 Task: Search one way flight ticket for 2 adults, 4 children and 1 infant on lap in business from Spokane: Spokane International Airport (geiger Field) to Springfield: Abraham Lincoln Capital Airport on 5-2-2023. Number of bags: 8 checked bags. Price is upto 88000. Outbound departure time preference is 19:45.
Action: Mouse moved to (371, 334)
Screenshot: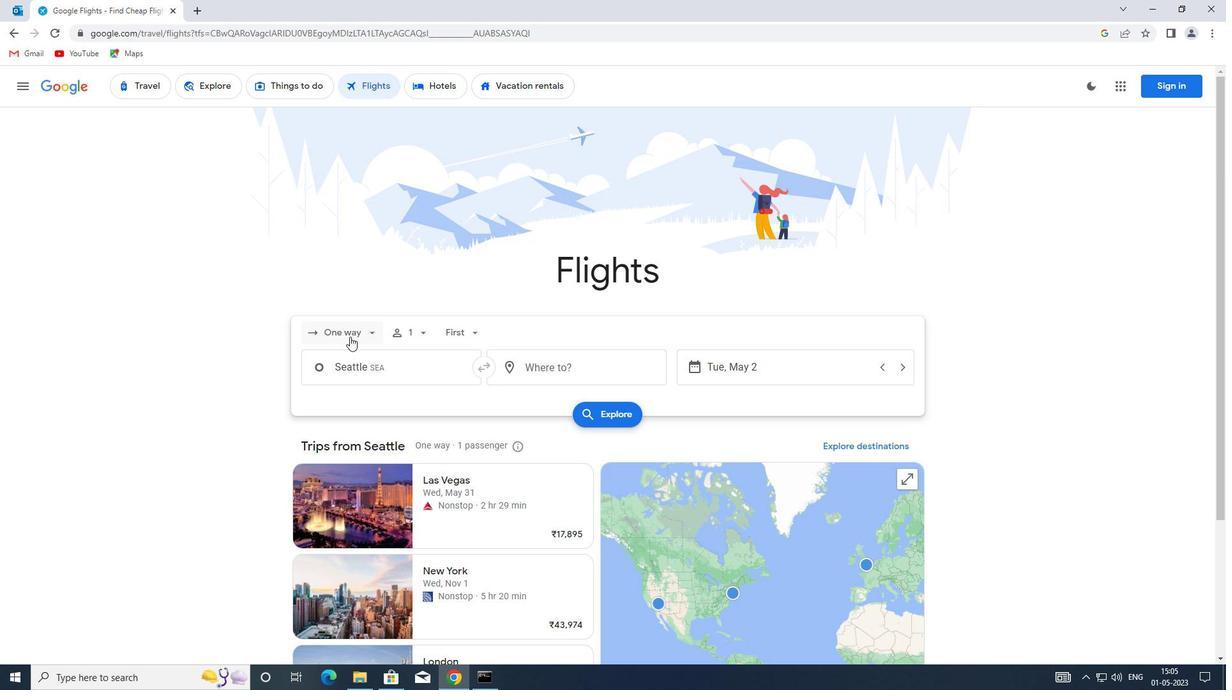 
Action: Mouse pressed left at (371, 334)
Screenshot: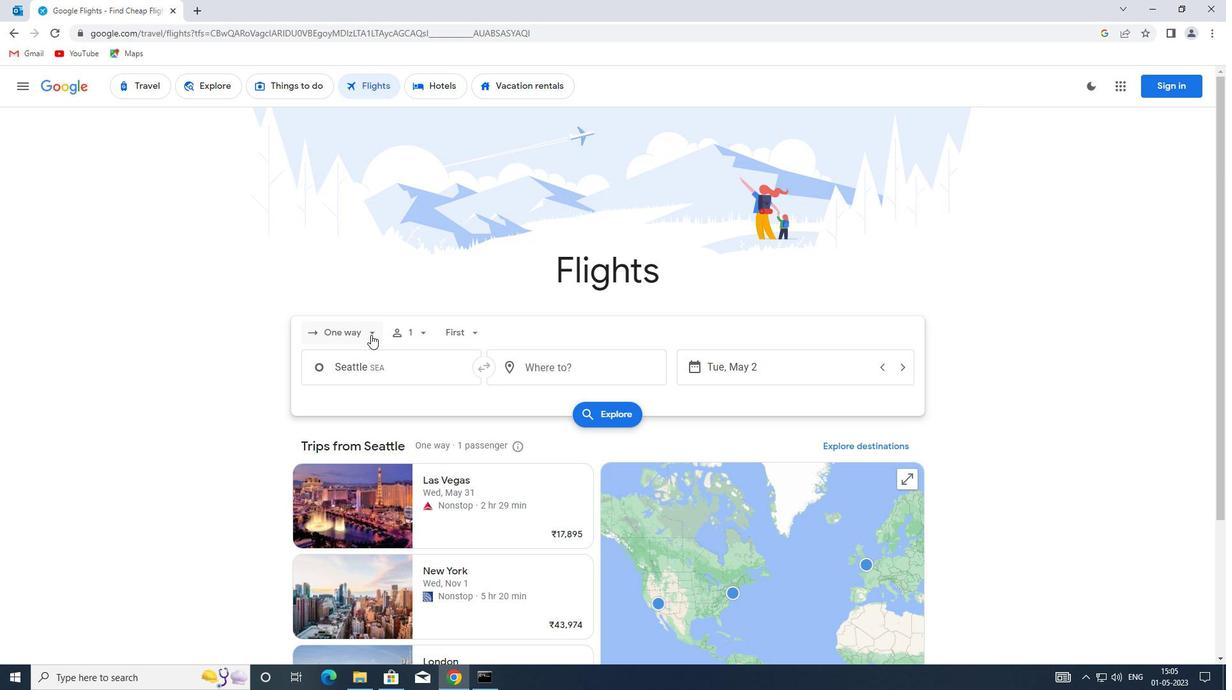
Action: Mouse moved to (386, 391)
Screenshot: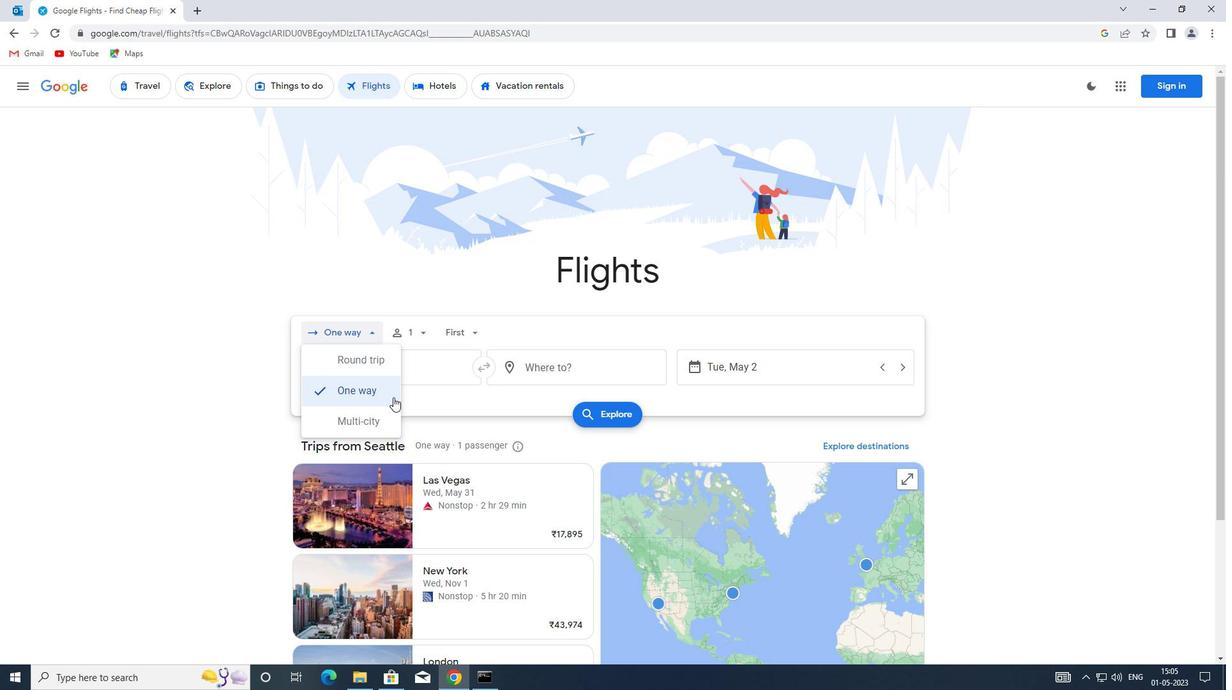 
Action: Mouse pressed left at (386, 391)
Screenshot: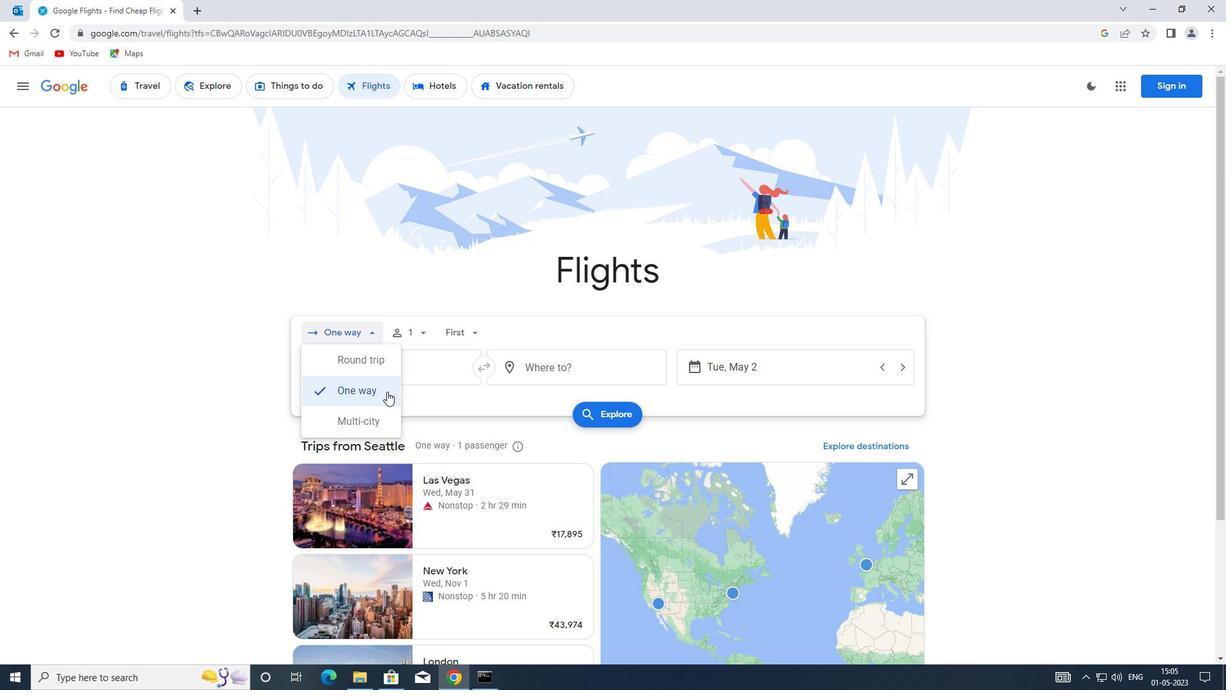 
Action: Mouse moved to (422, 330)
Screenshot: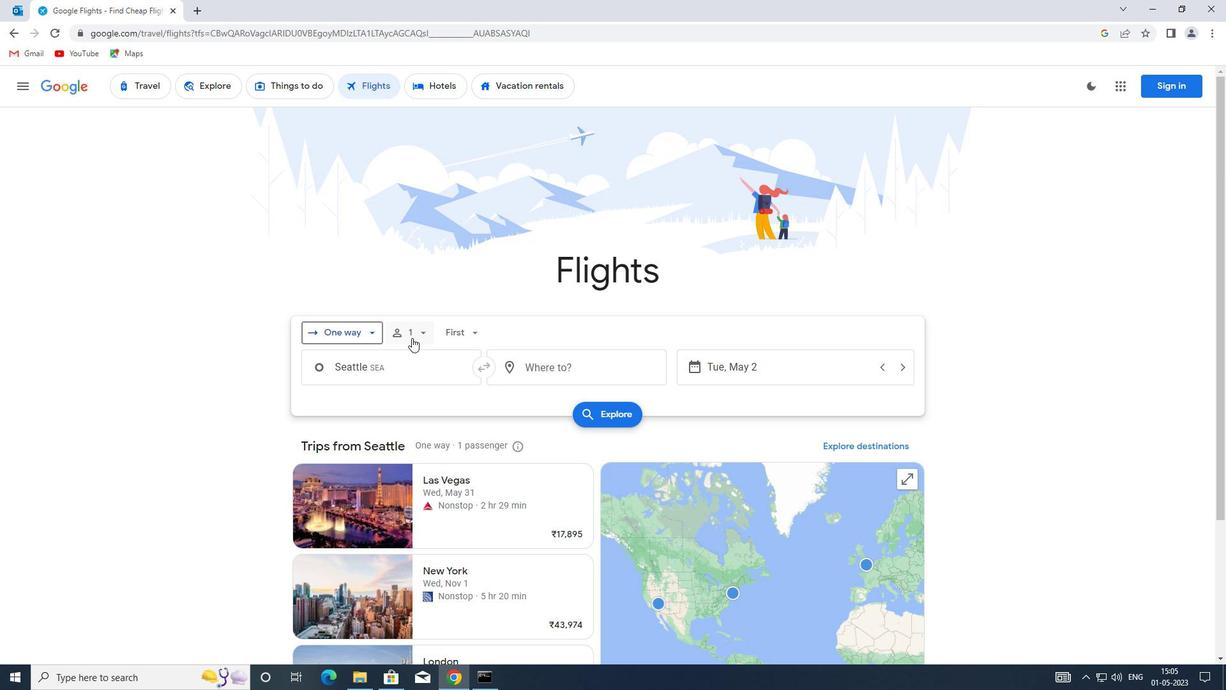 
Action: Mouse pressed left at (422, 330)
Screenshot: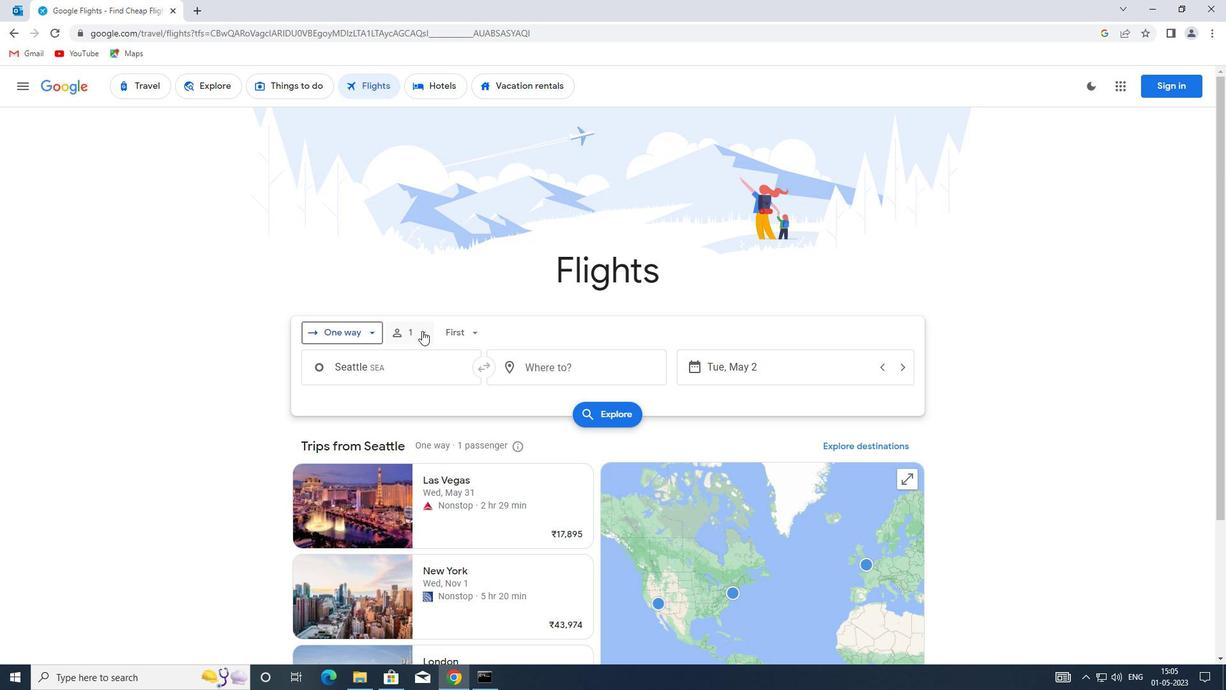 
Action: Mouse moved to (521, 366)
Screenshot: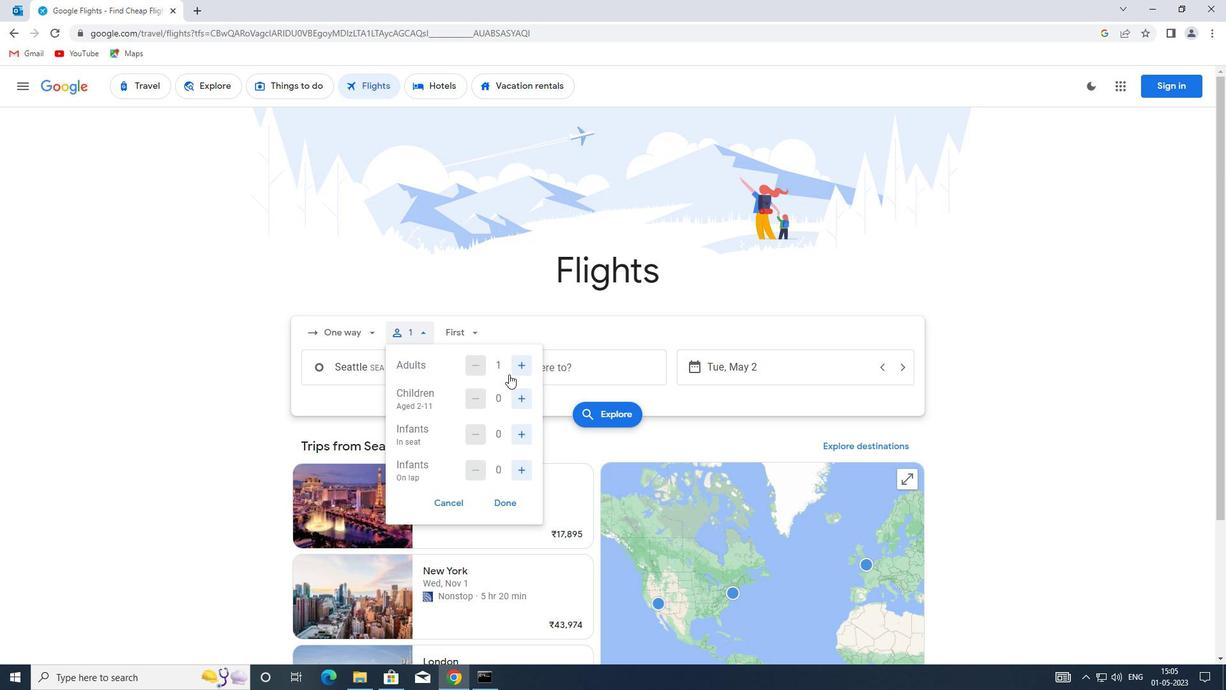 
Action: Mouse pressed left at (521, 366)
Screenshot: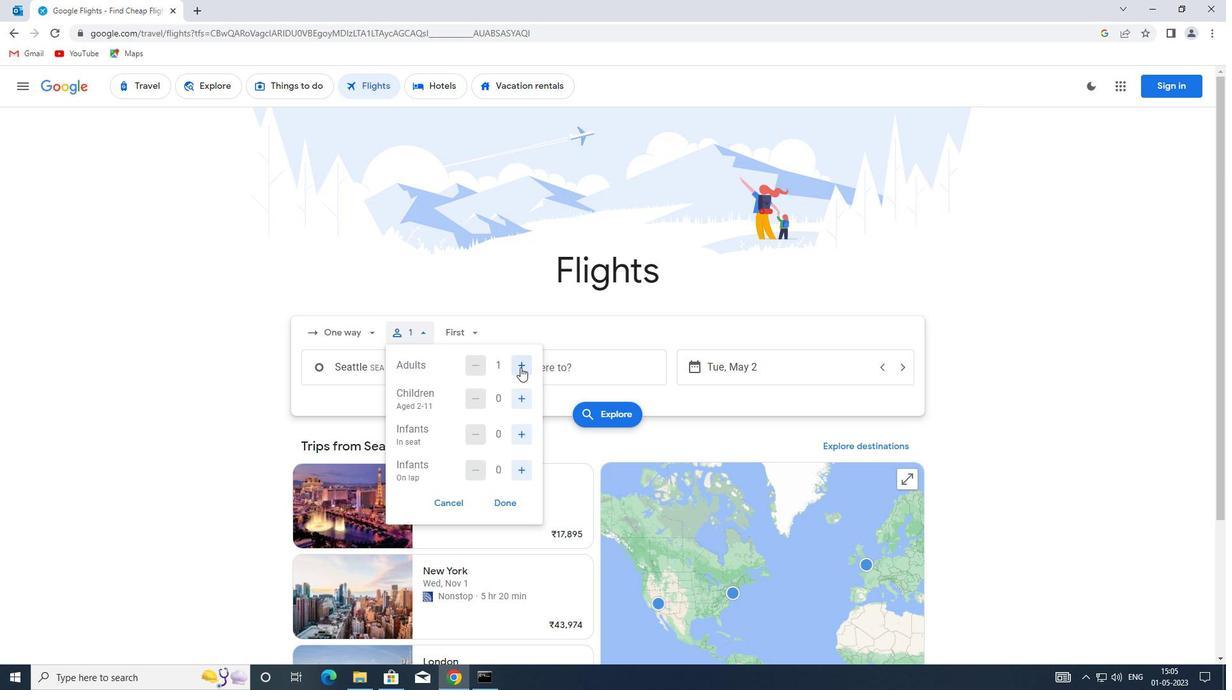 
Action: Mouse pressed left at (521, 366)
Screenshot: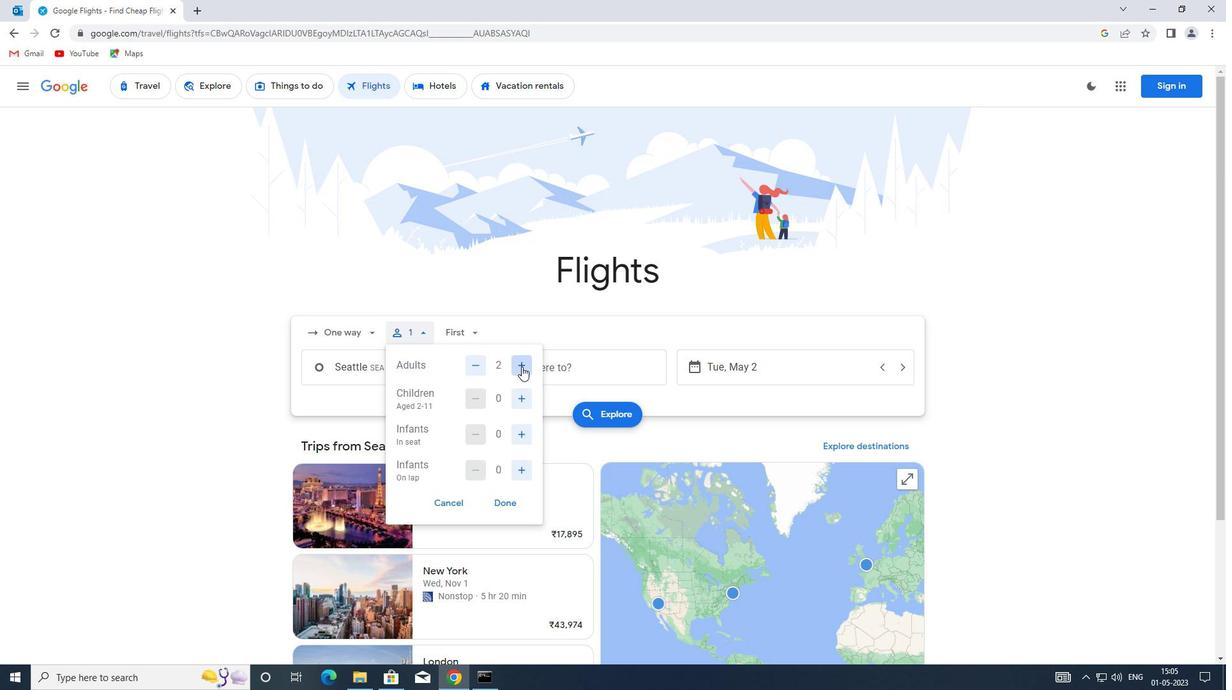 
Action: Mouse moved to (472, 362)
Screenshot: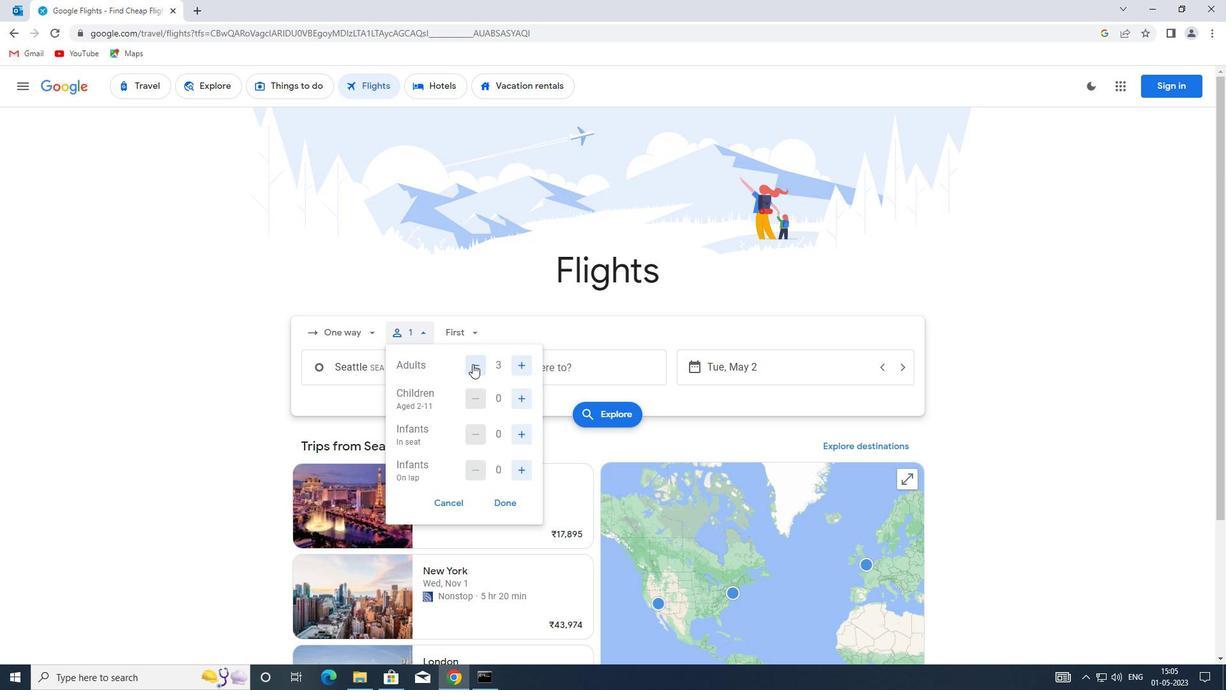 
Action: Mouse pressed left at (472, 362)
Screenshot: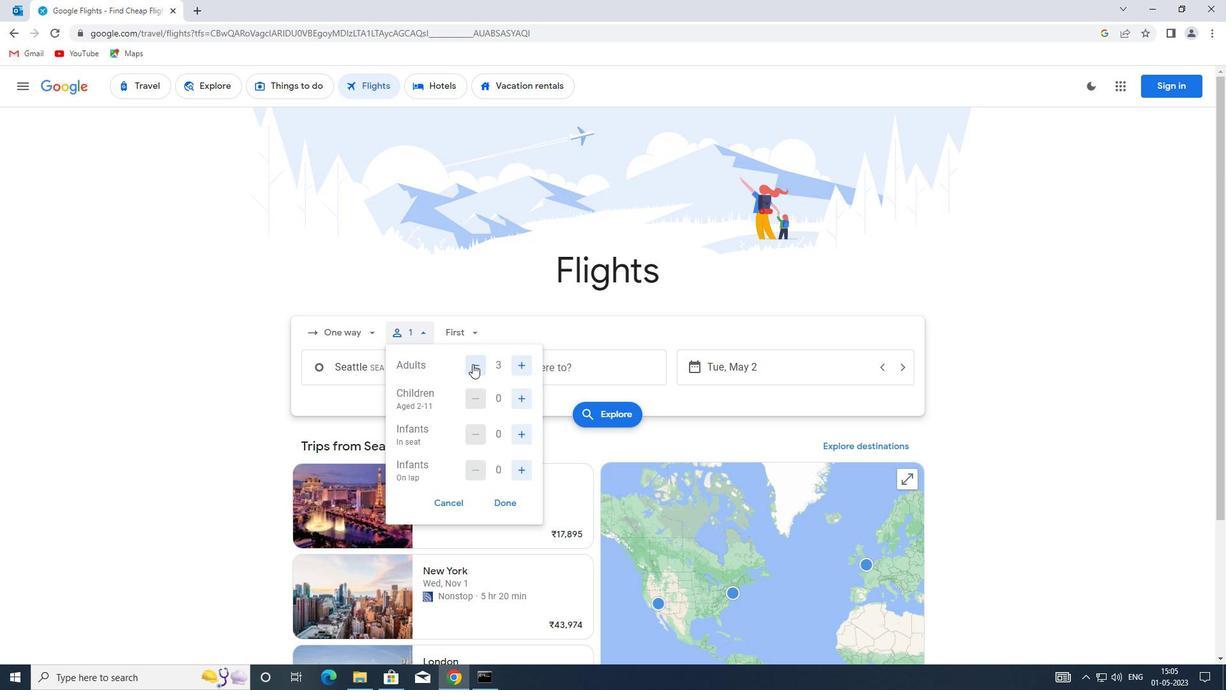 
Action: Mouse moved to (527, 398)
Screenshot: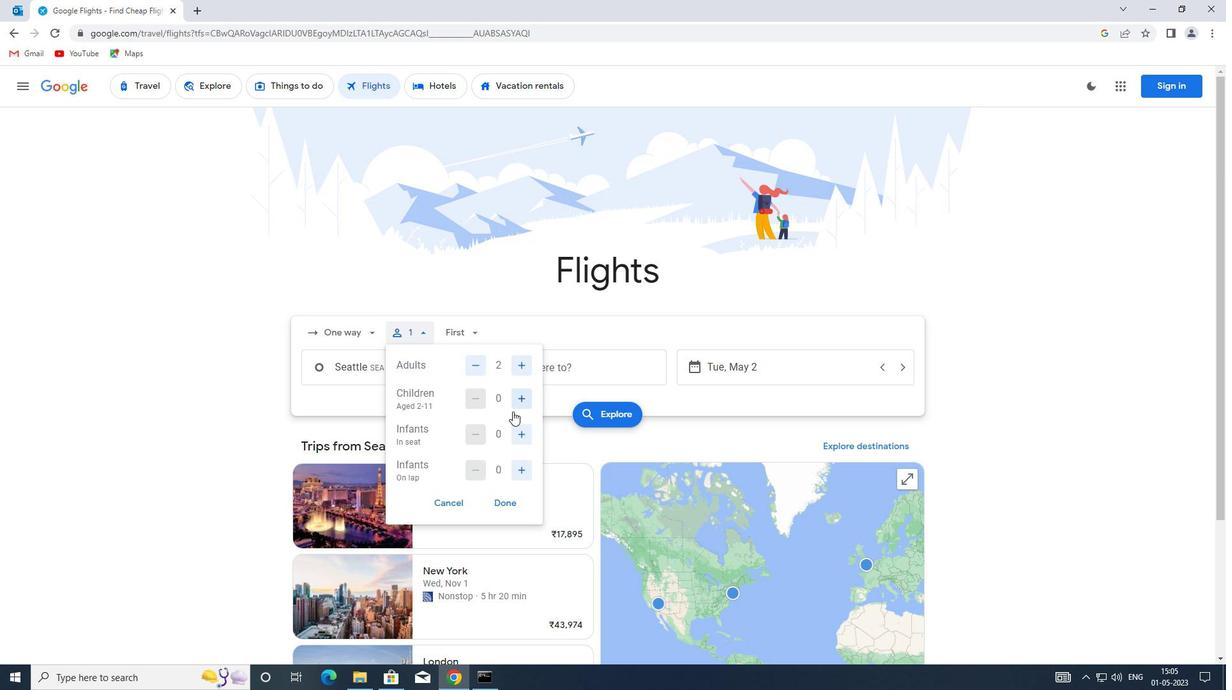 
Action: Mouse pressed left at (527, 398)
Screenshot: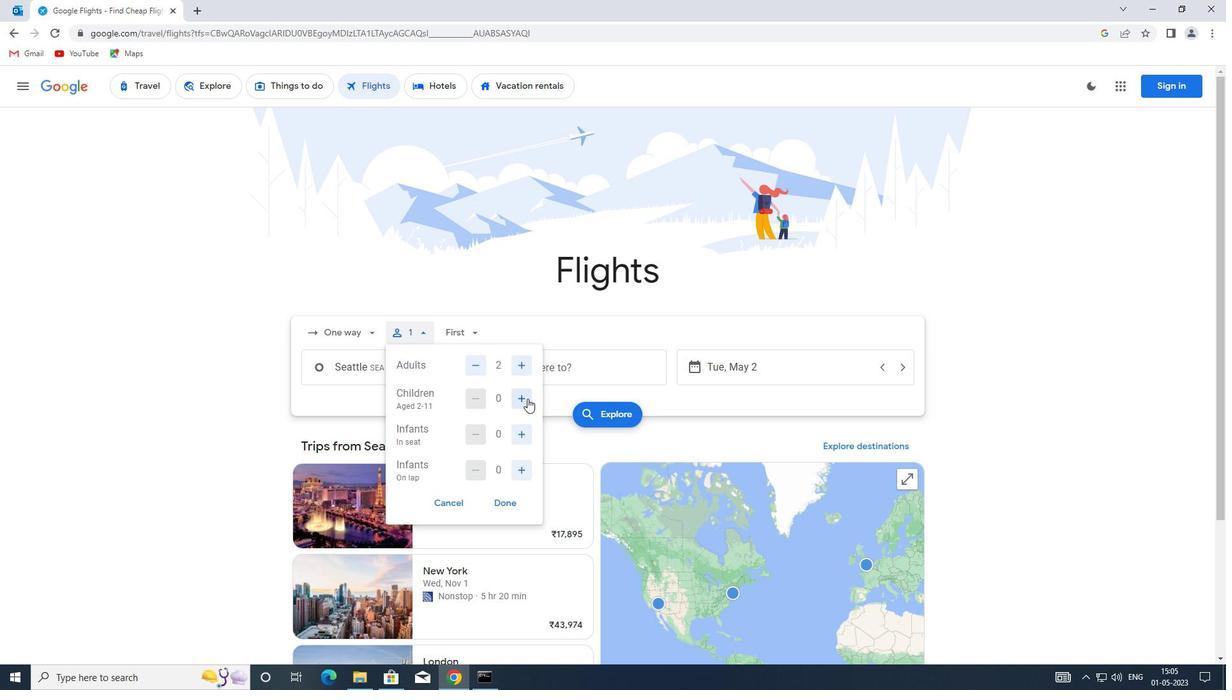 
Action: Mouse pressed left at (527, 398)
Screenshot: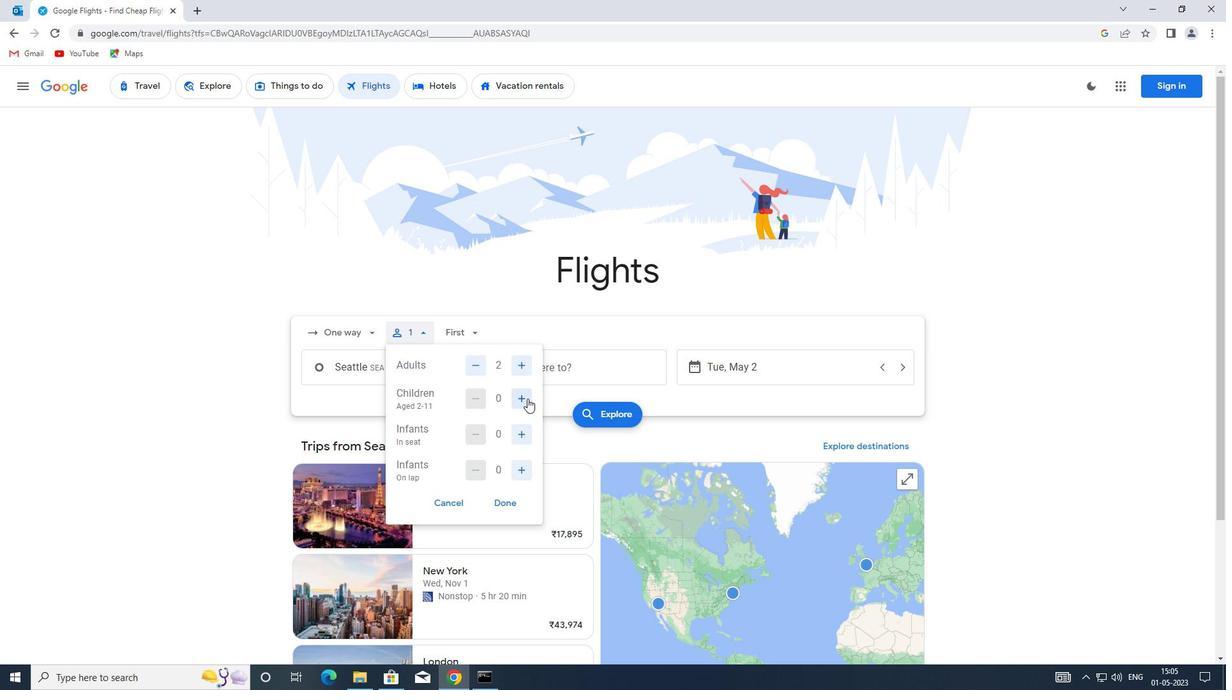 
Action: Mouse pressed left at (527, 398)
Screenshot: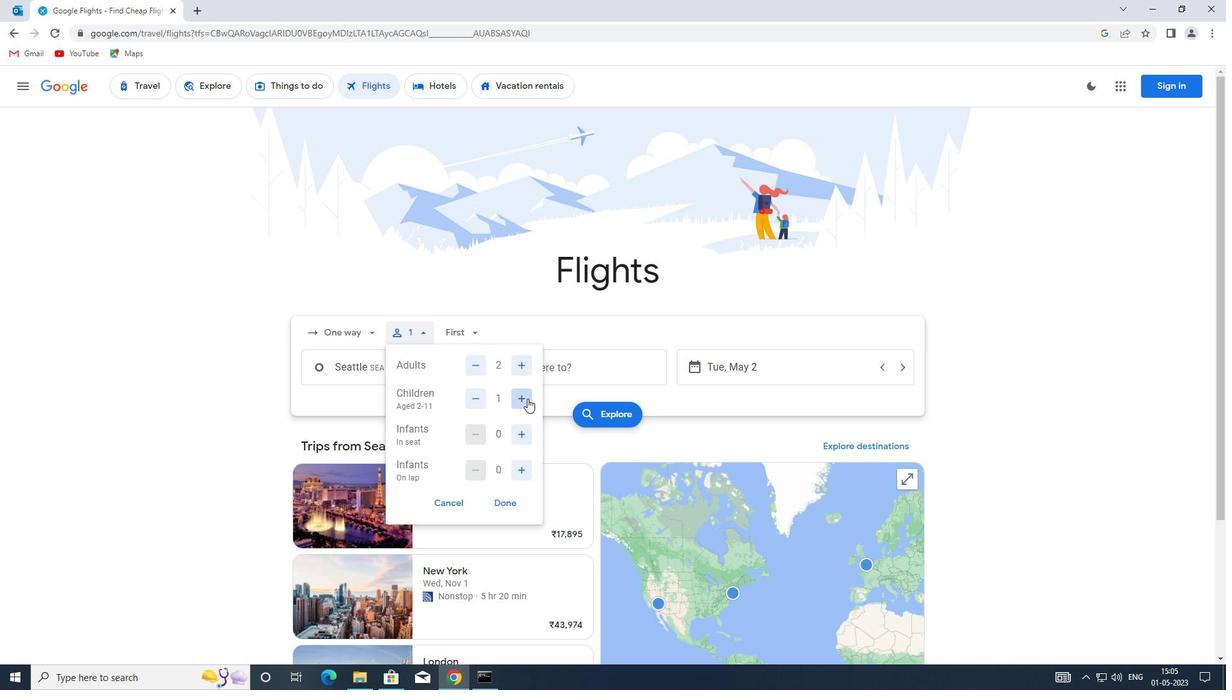 
Action: Mouse pressed left at (527, 398)
Screenshot: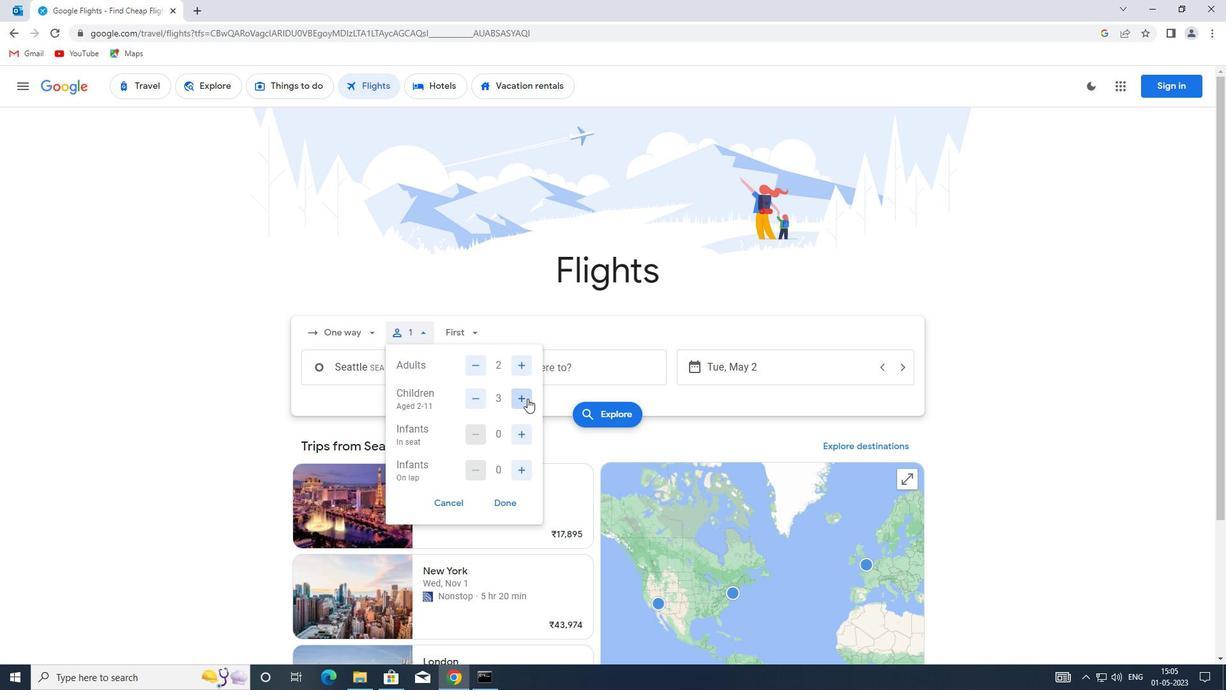 
Action: Mouse moved to (519, 468)
Screenshot: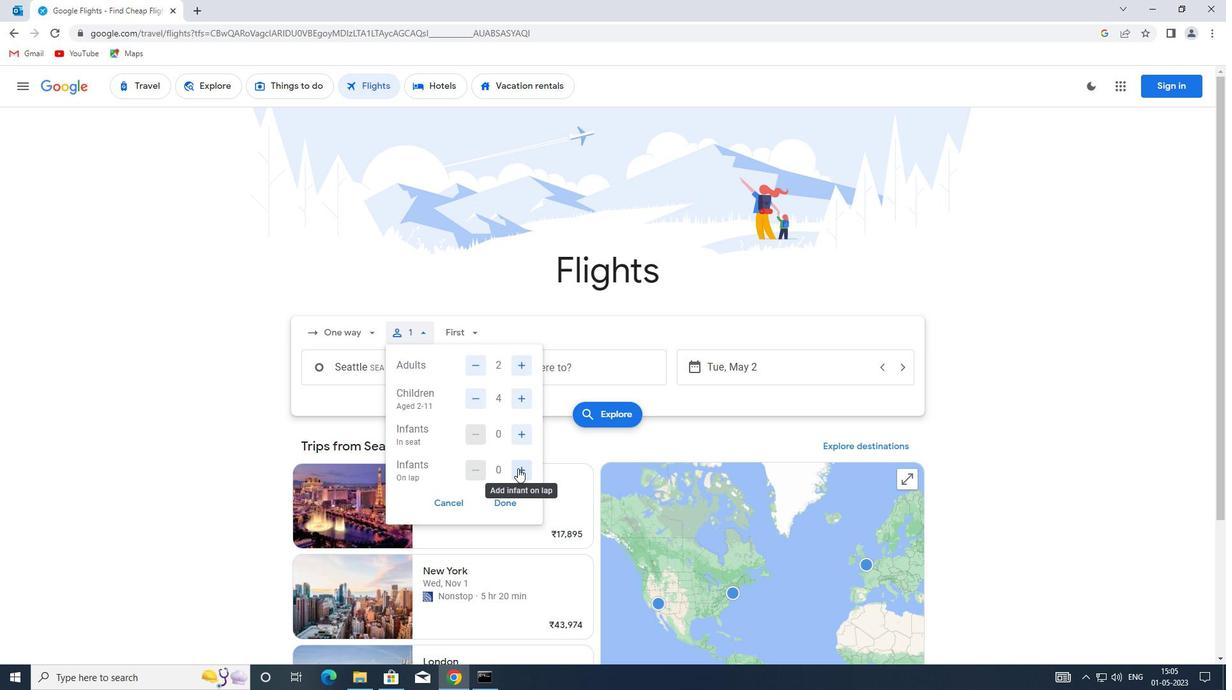 
Action: Mouse pressed left at (519, 468)
Screenshot: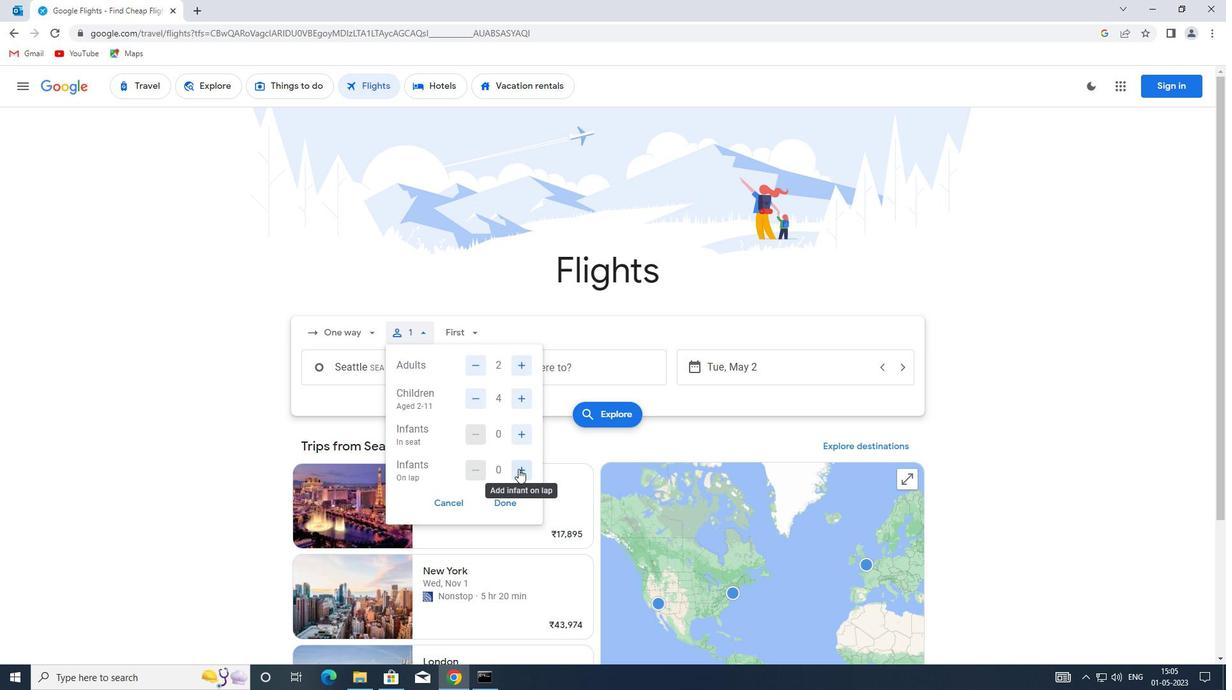 
Action: Mouse moved to (507, 506)
Screenshot: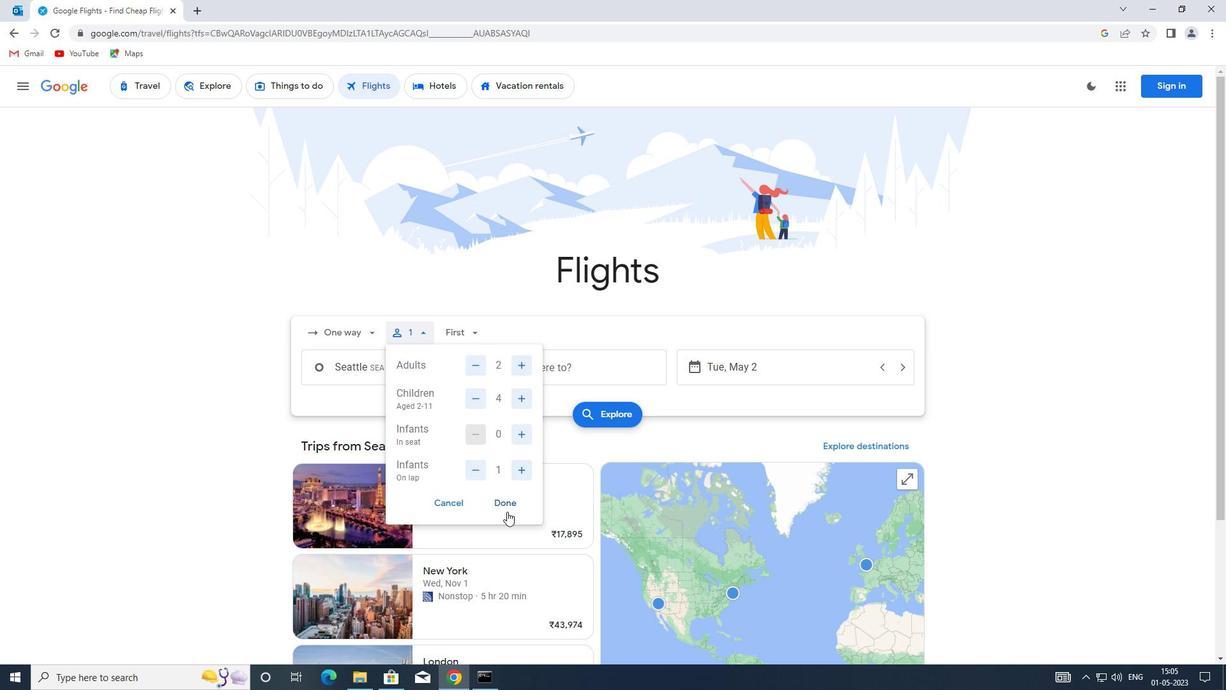 
Action: Mouse pressed left at (507, 506)
Screenshot: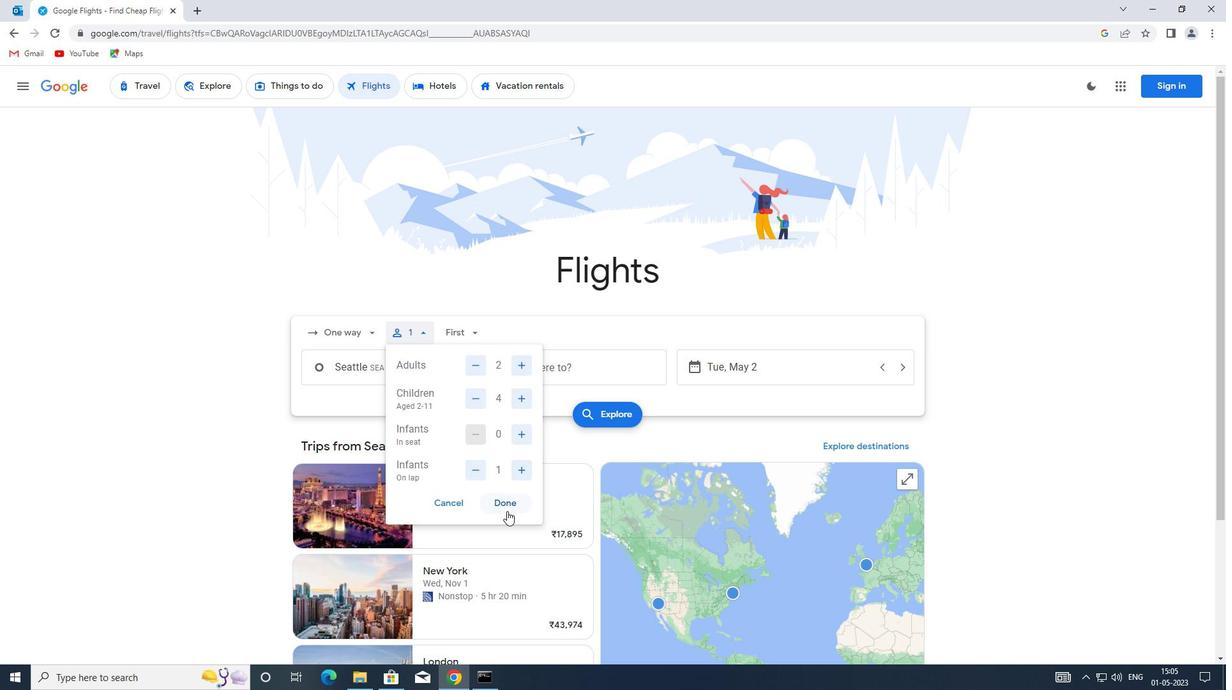 
Action: Mouse moved to (463, 341)
Screenshot: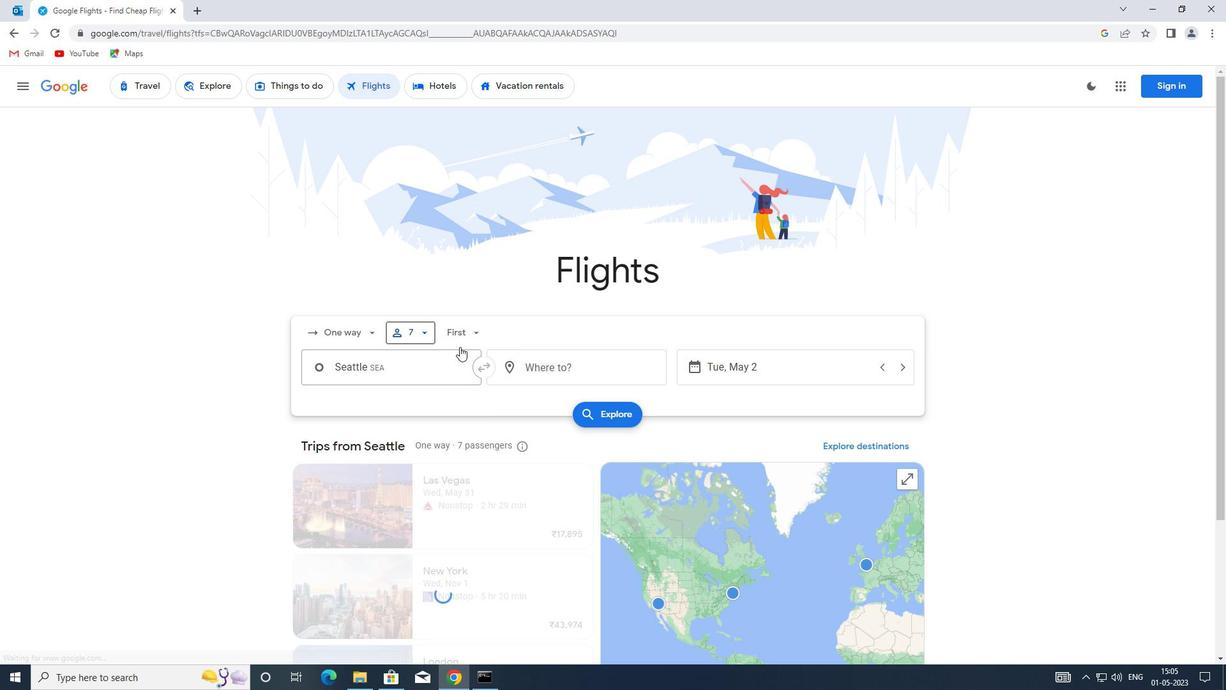 
Action: Mouse pressed left at (463, 341)
Screenshot: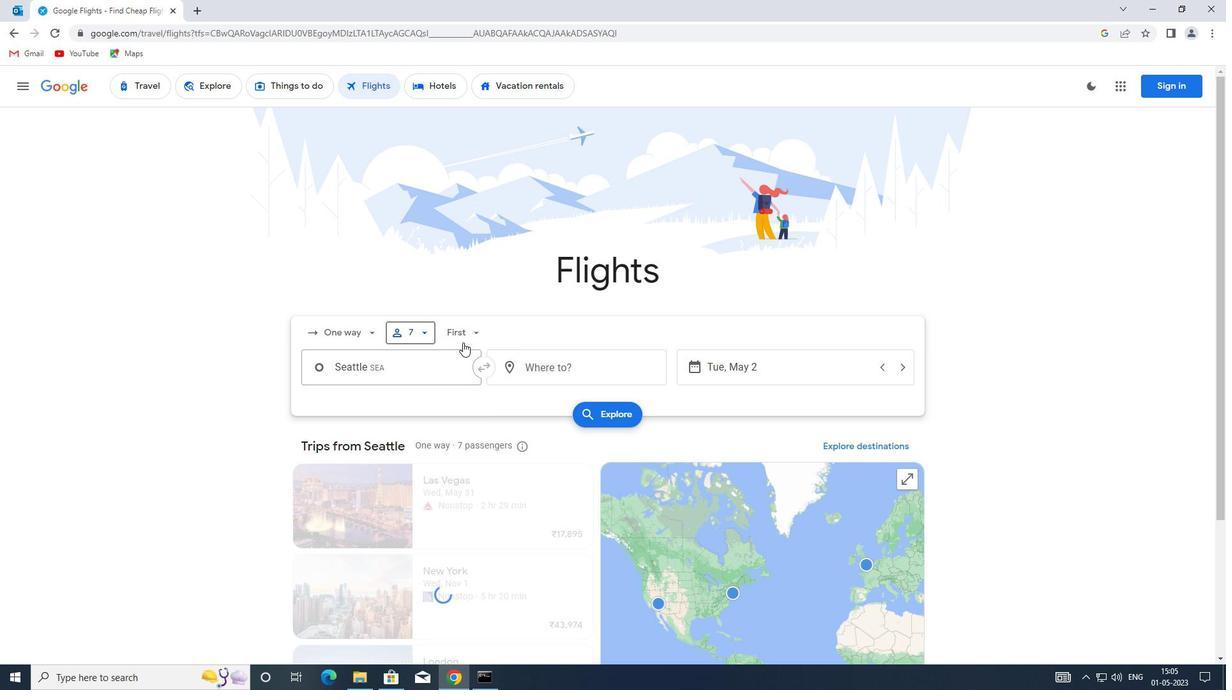 
Action: Mouse moved to (495, 419)
Screenshot: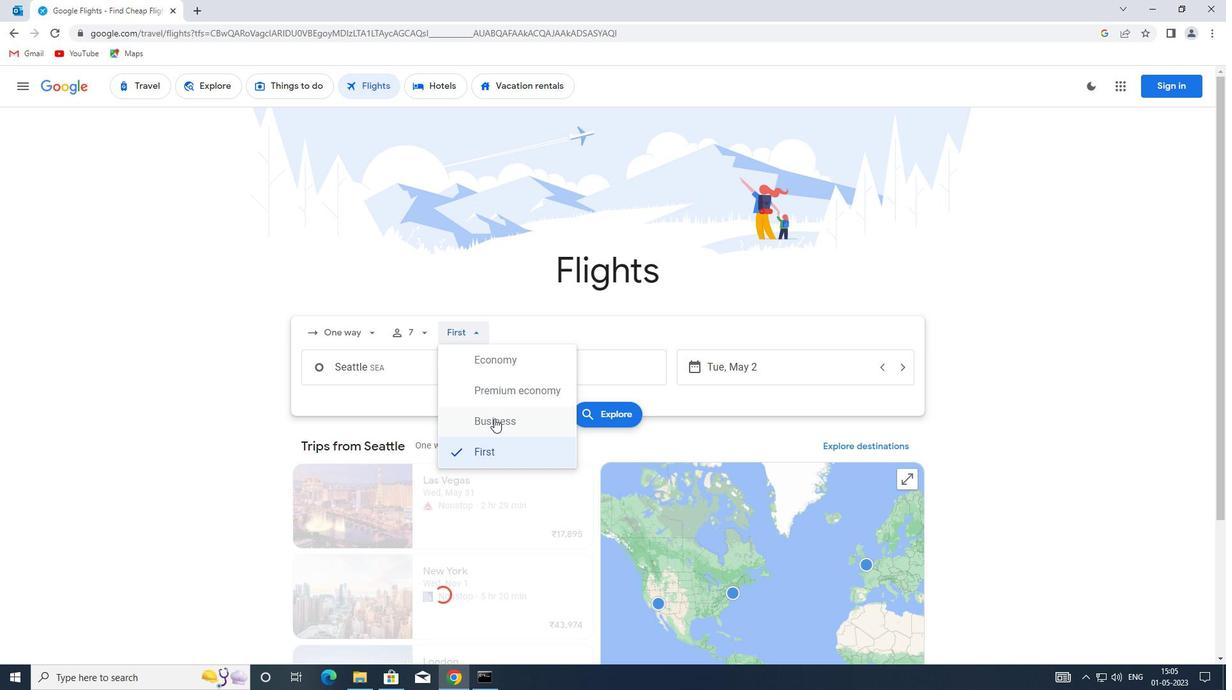 
Action: Mouse pressed left at (495, 419)
Screenshot: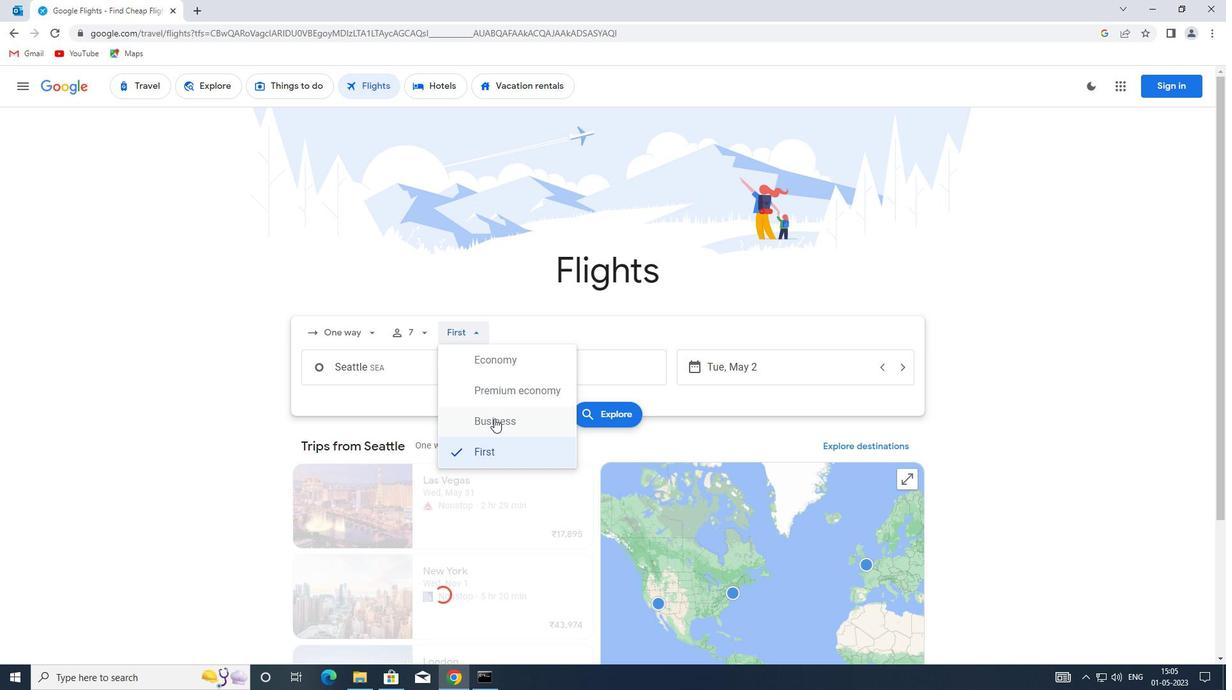 
Action: Mouse moved to (396, 377)
Screenshot: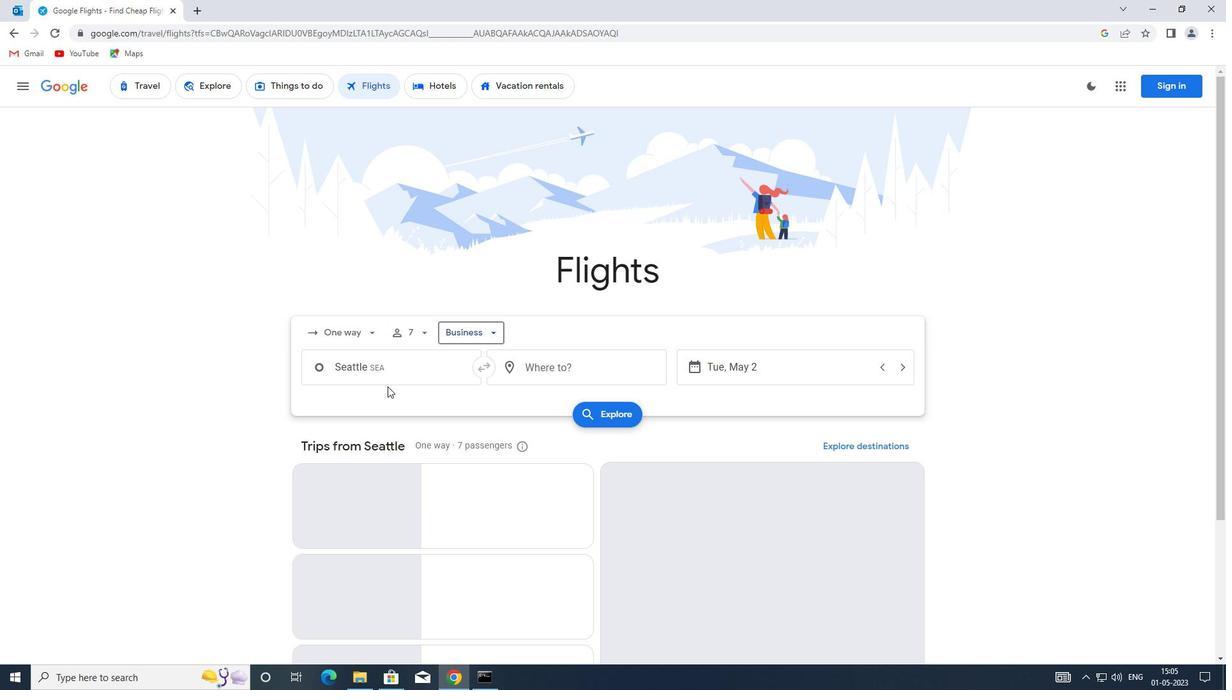 
Action: Mouse pressed left at (396, 377)
Screenshot: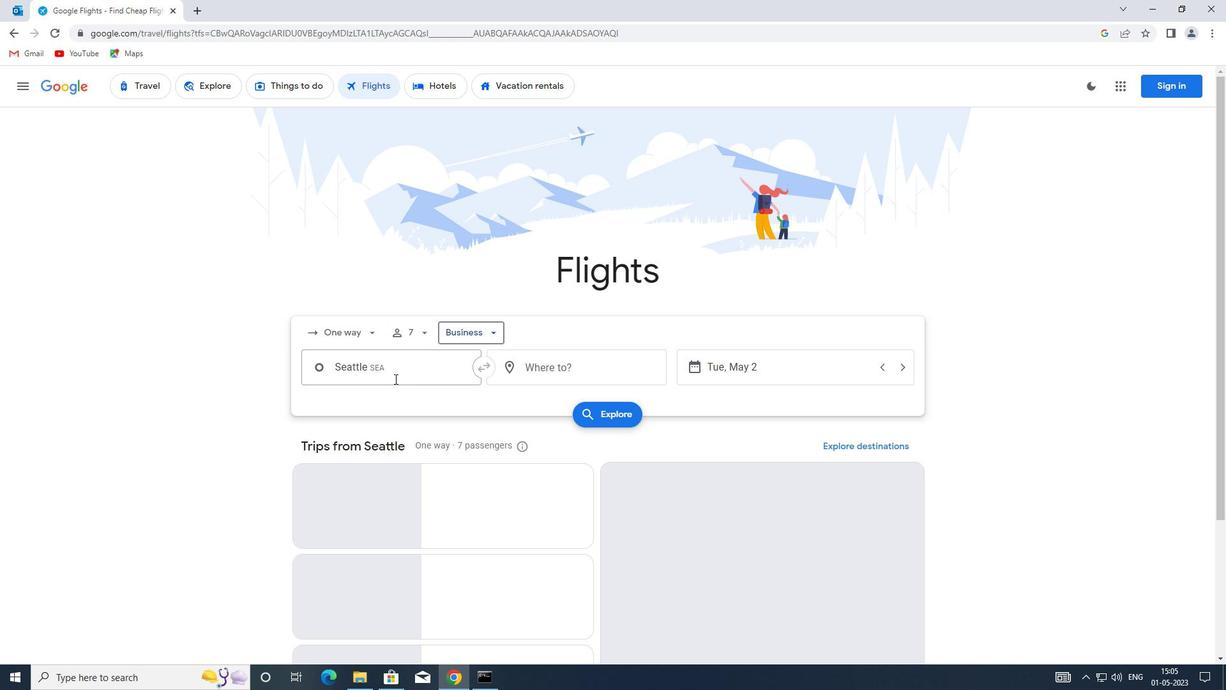 
Action: Key pressed geg
Screenshot: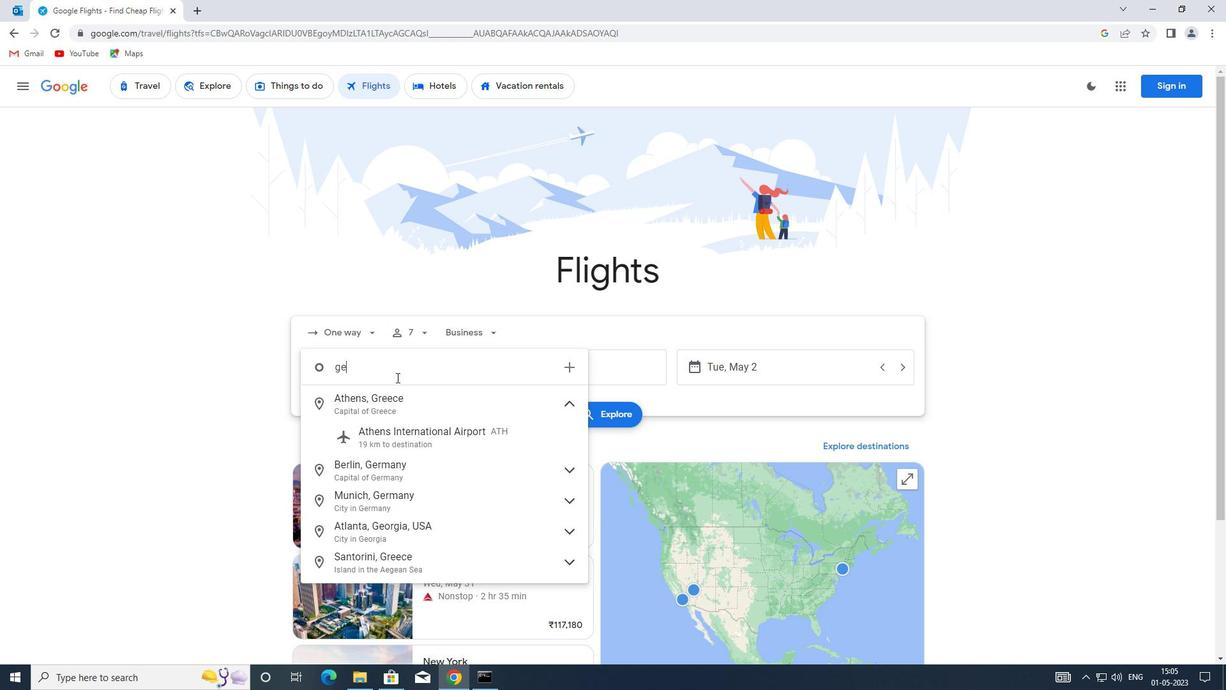 
Action: Mouse moved to (418, 395)
Screenshot: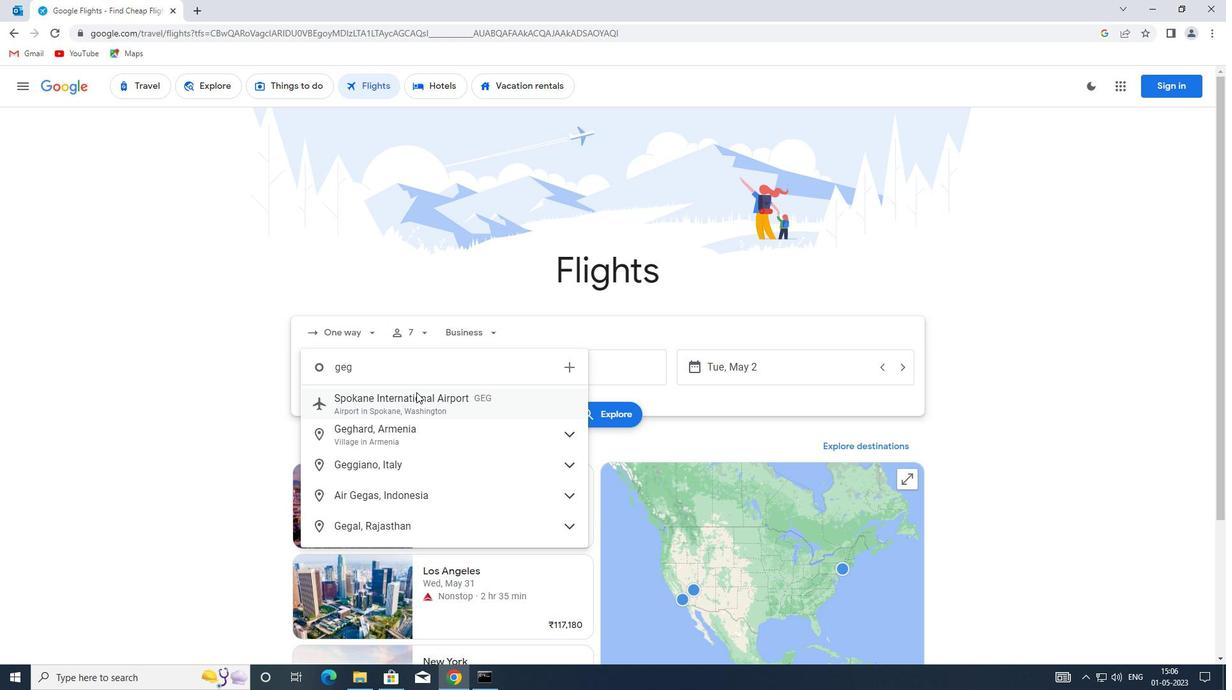 
Action: Mouse pressed left at (418, 395)
Screenshot: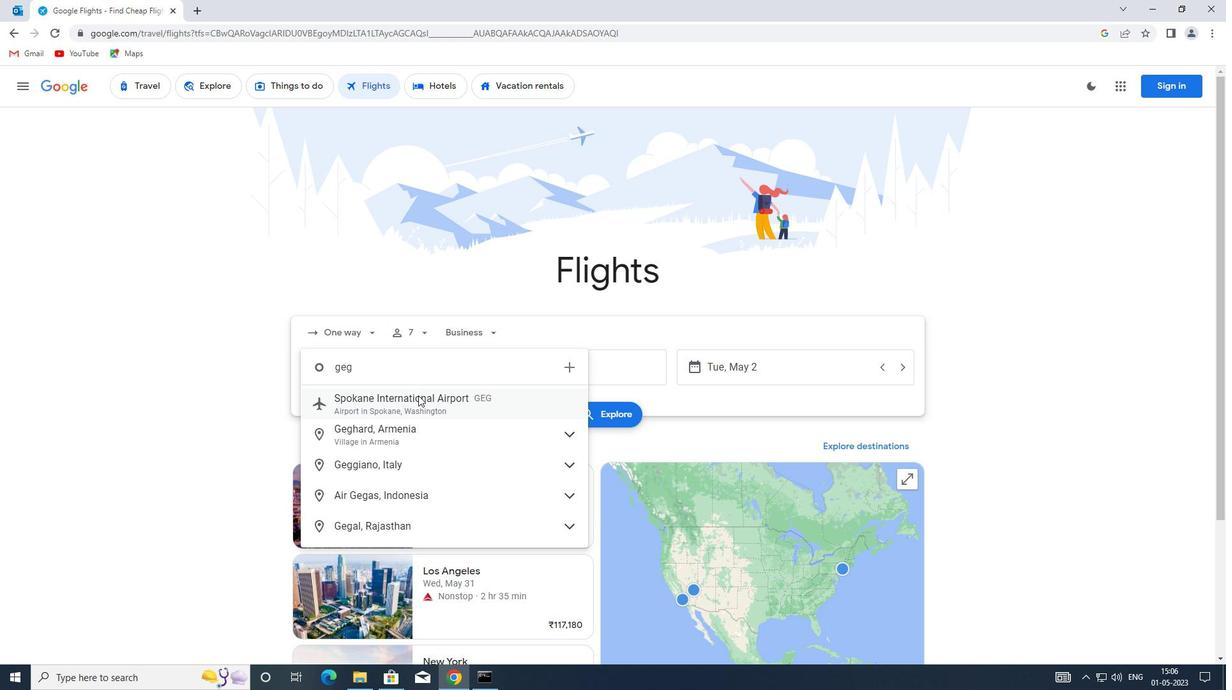 
Action: Mouse moved to (545, 371)
Screenshot: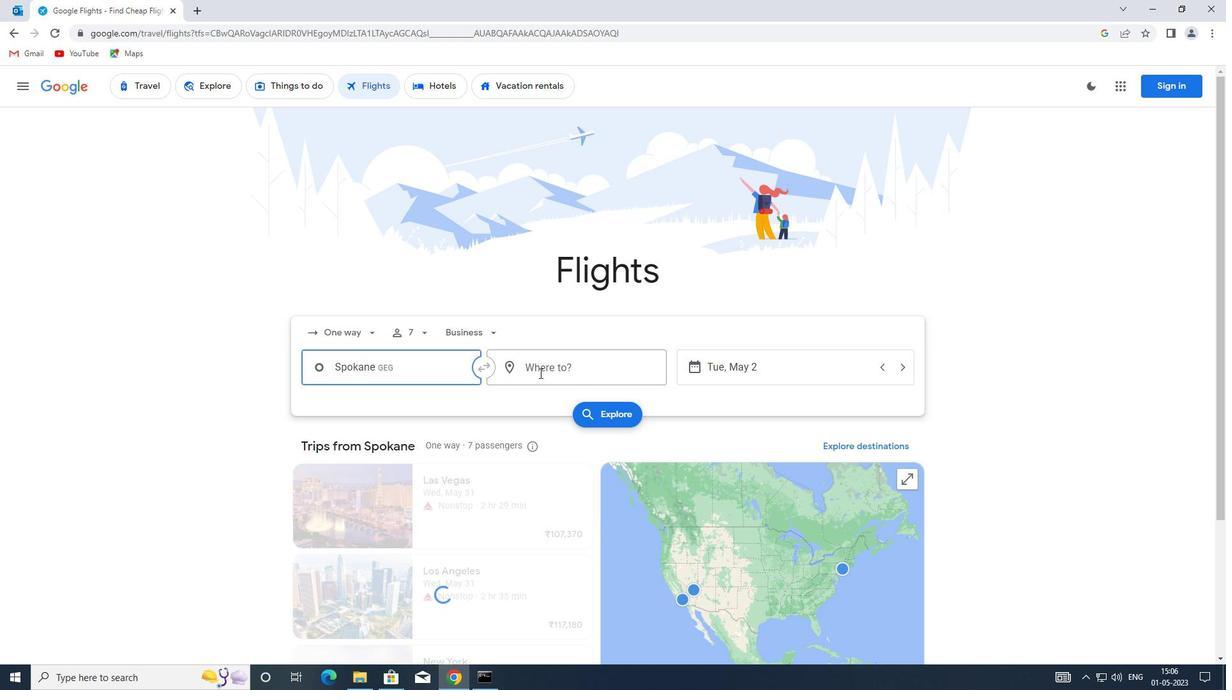 
Action: Mouse pressed left at (545, 371)
Screenshot: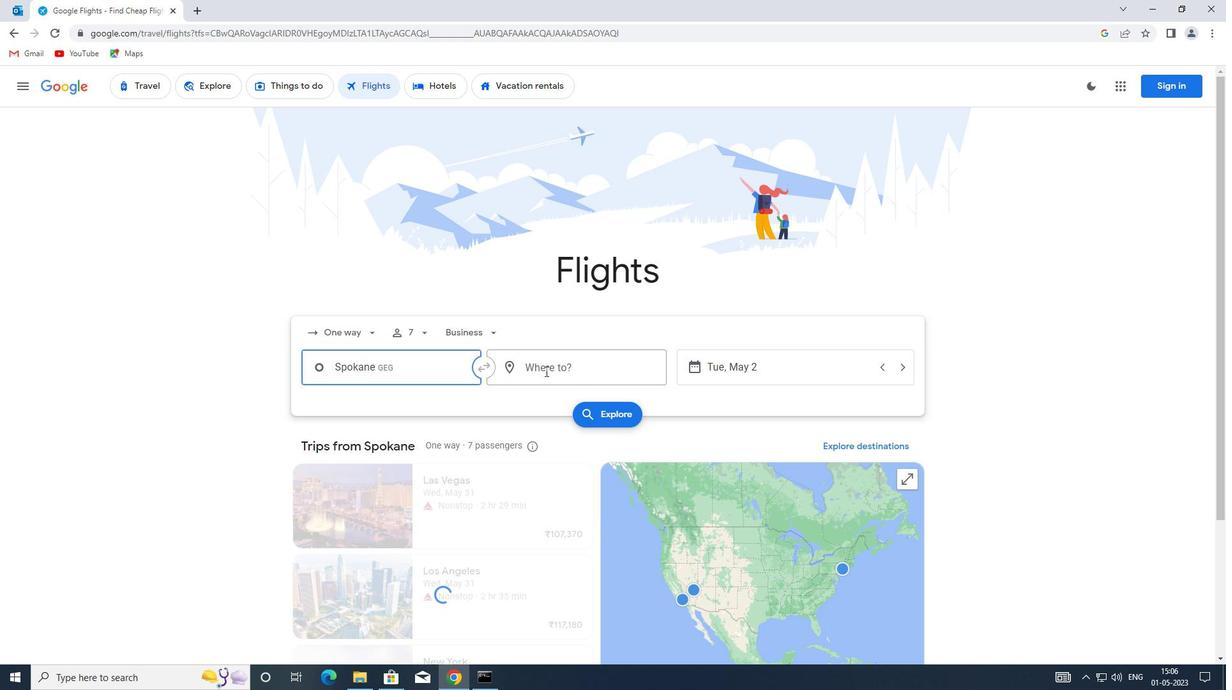 
Action: Key pressed spi<Key.enter>
Screenshot: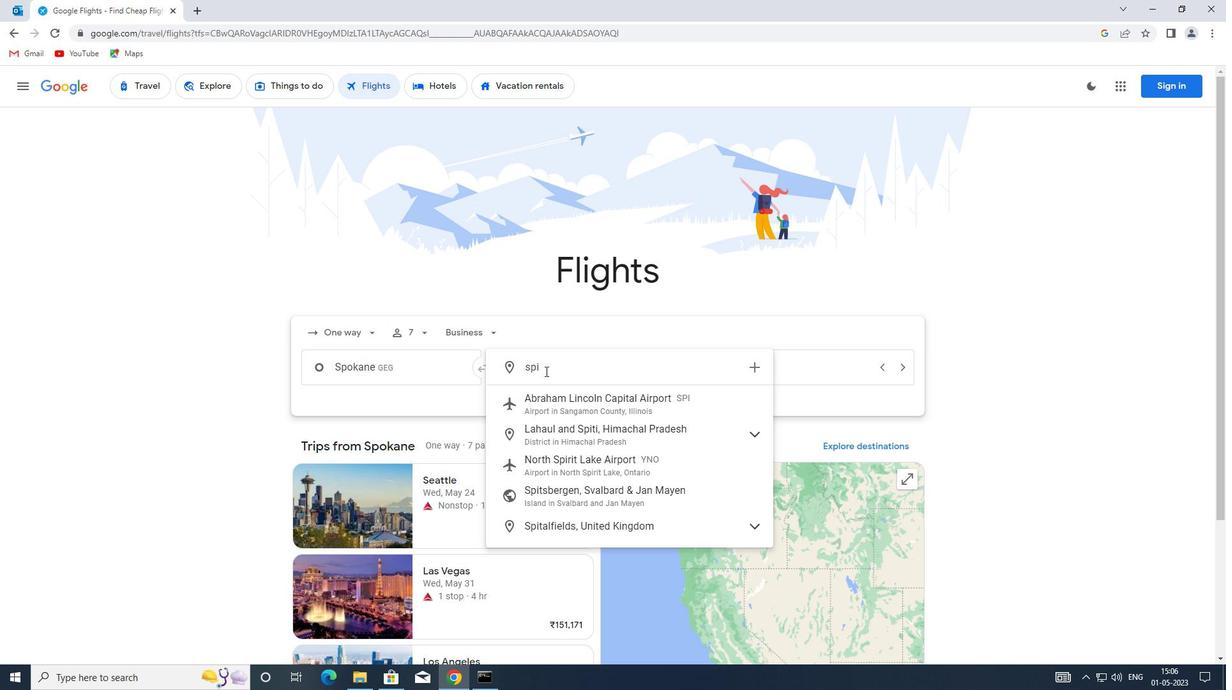 
Action: Mouse moved to (735, 373)
Screenshot: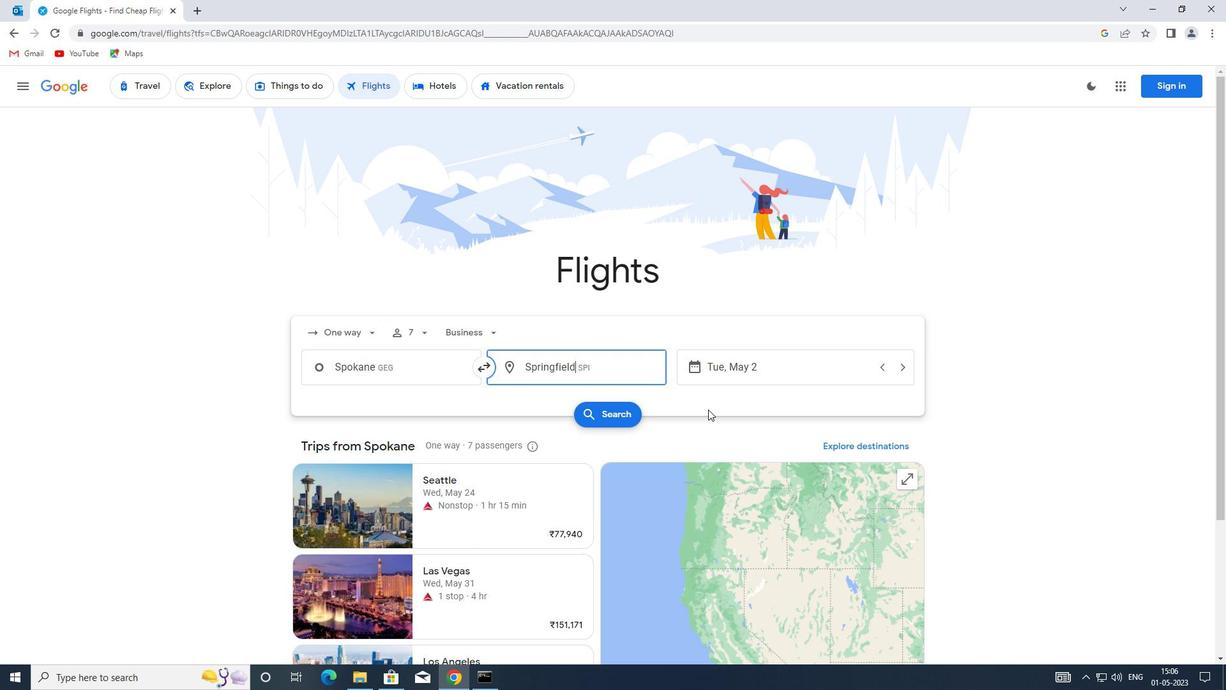 
Action: Mouse pressed left at (735, 373)
Screenshot: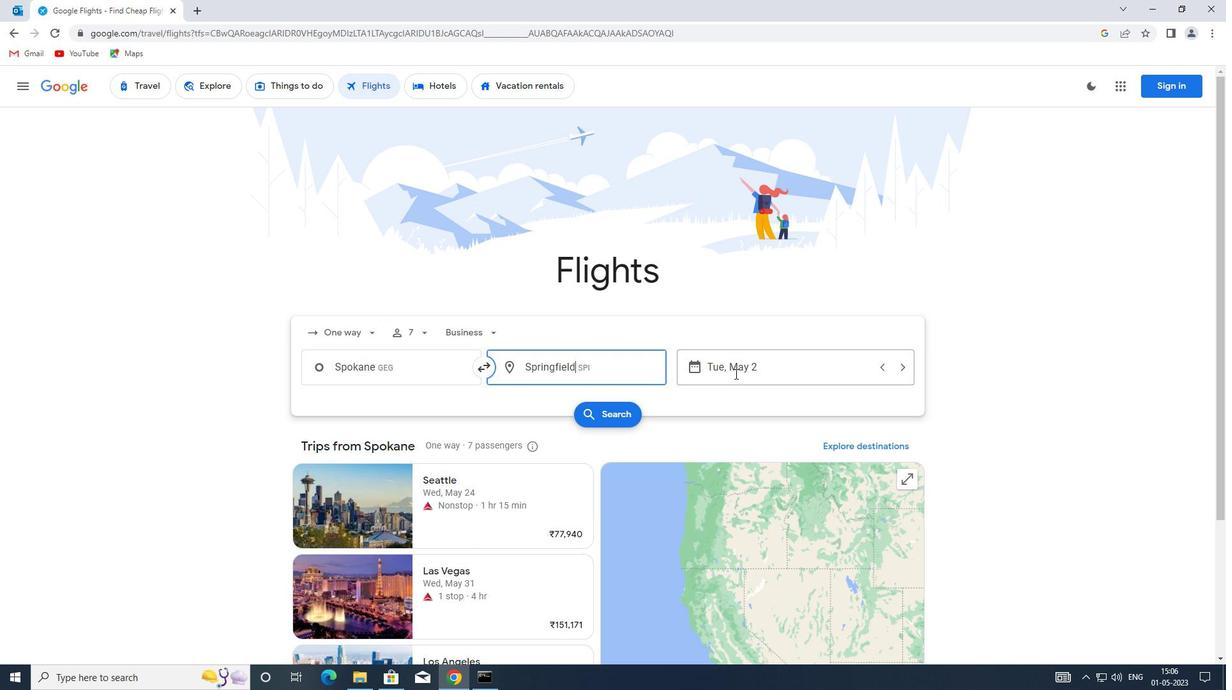 
Action: Mouse moved to (512, 440)
Screenshot: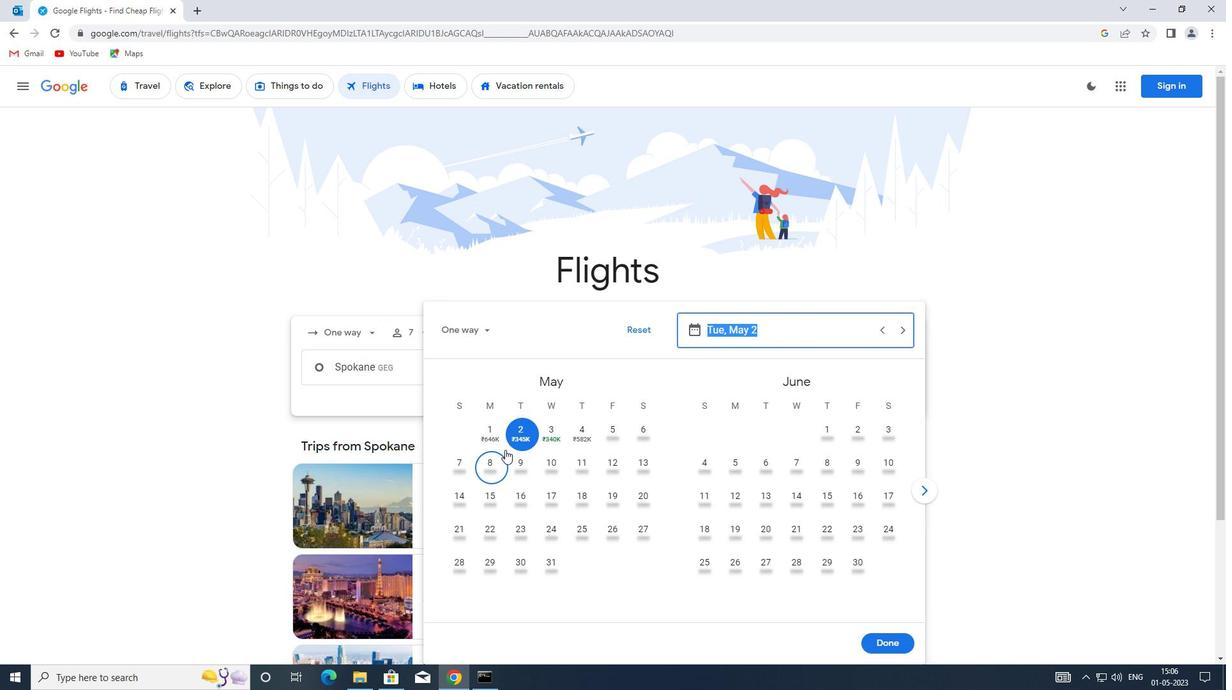 
Action: Mouse pressed left at (512, 440)
Screenshot: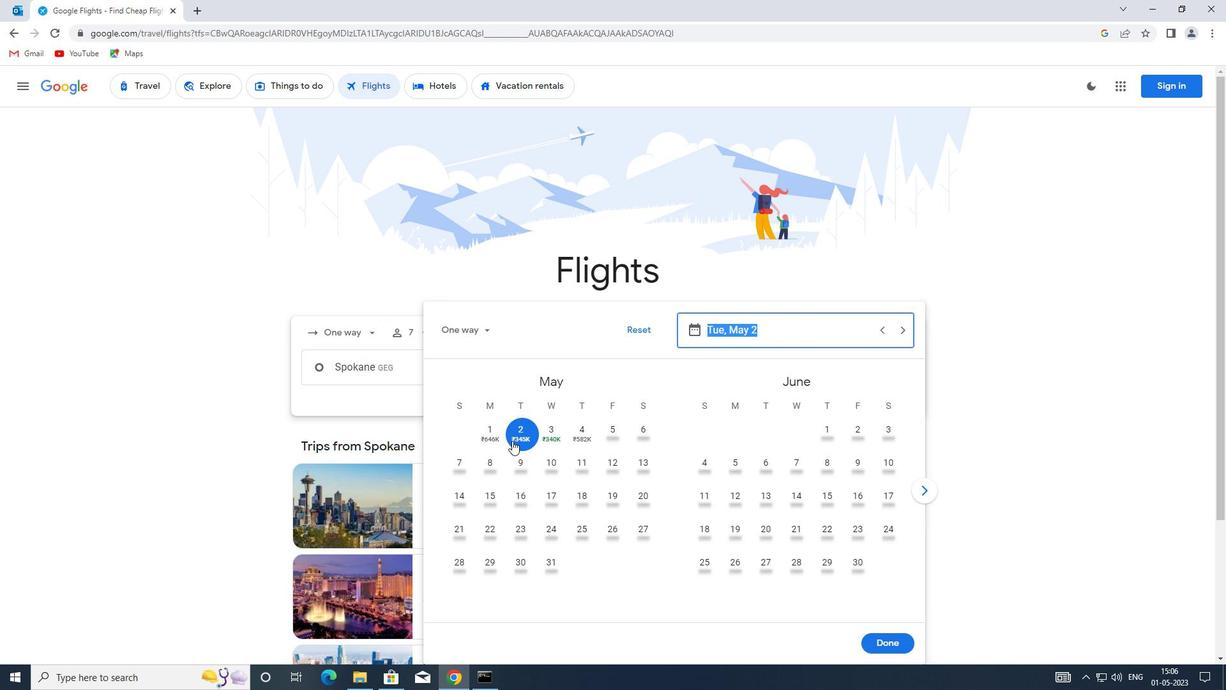 
Action: Mouse moved to (878, 639)
Screenshot: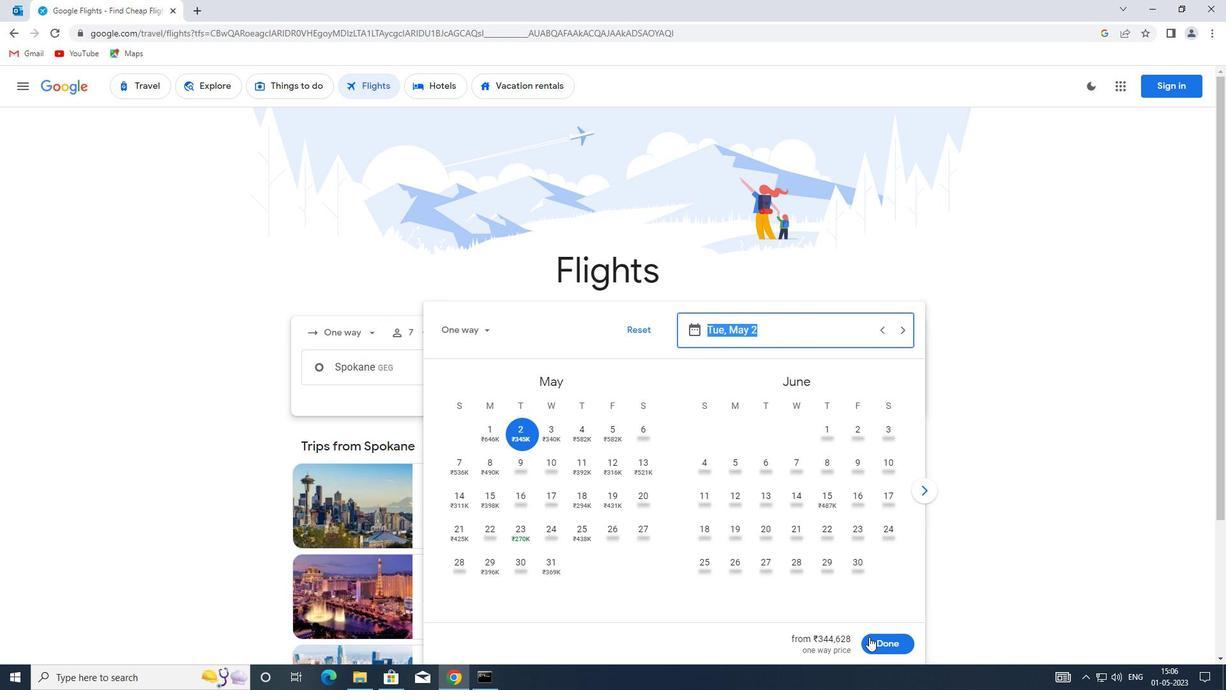 
Action: Mouse pressed left at (878, 639)
Screenshot: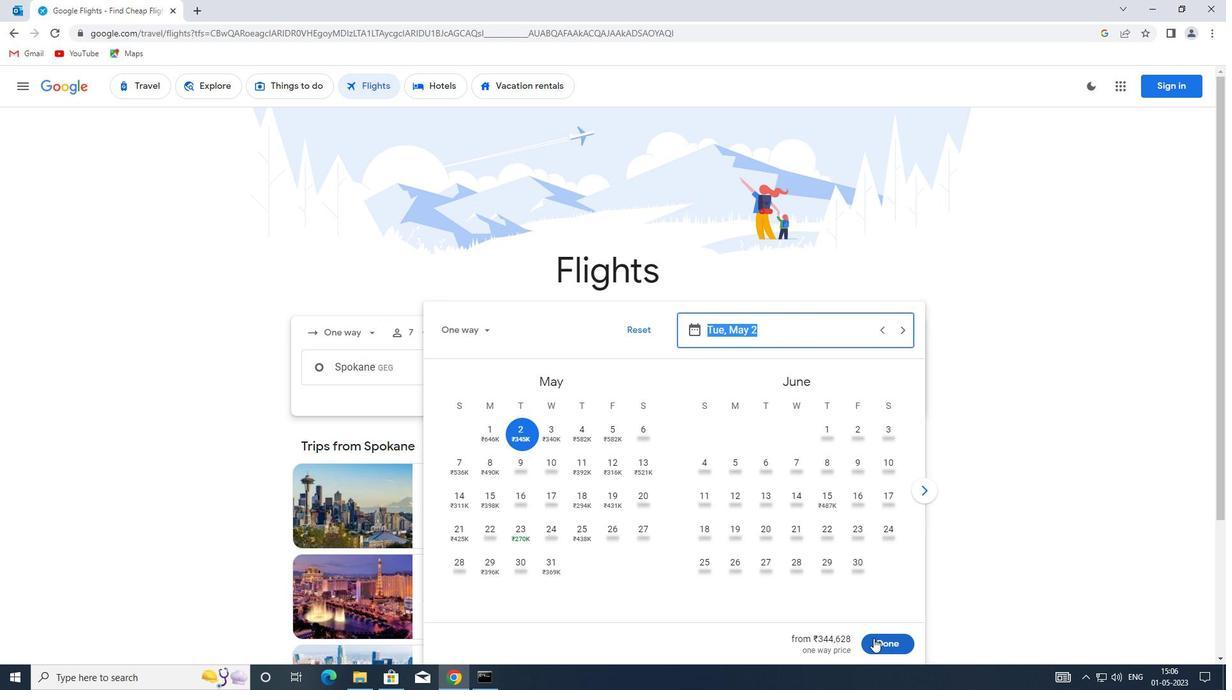 
Action: Mouse moved to (590, 405)
Screenshot: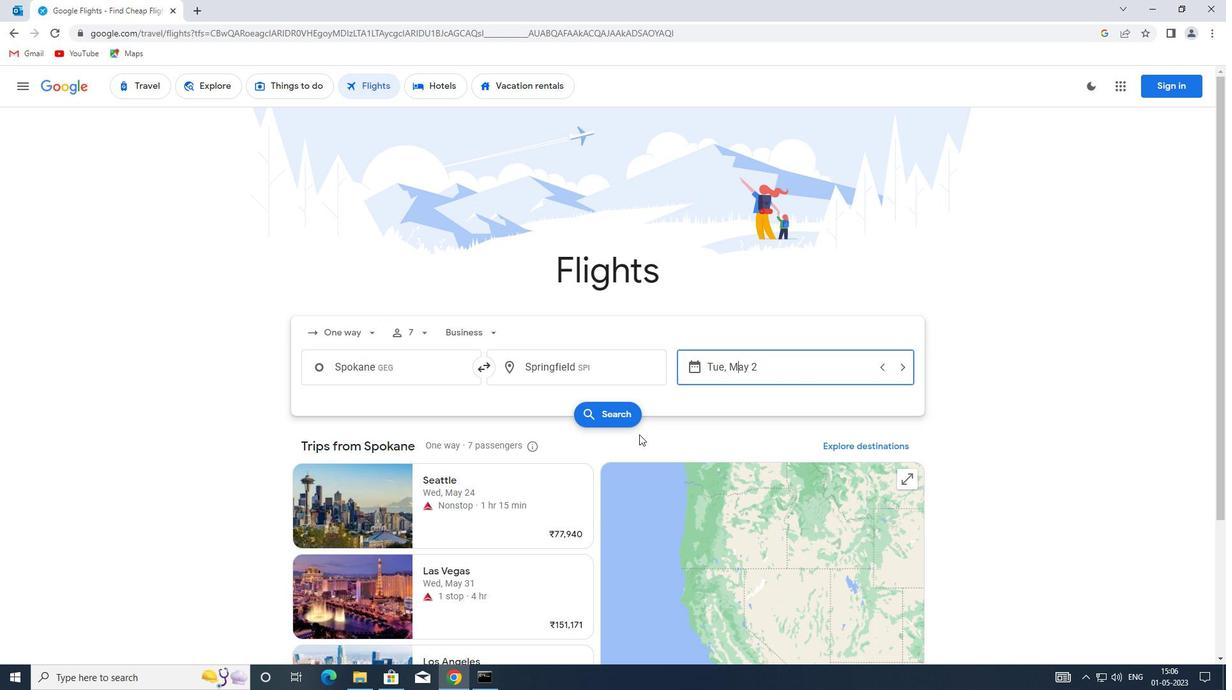 
Action: Mouse pressed left at (590, 405)
Screenshot: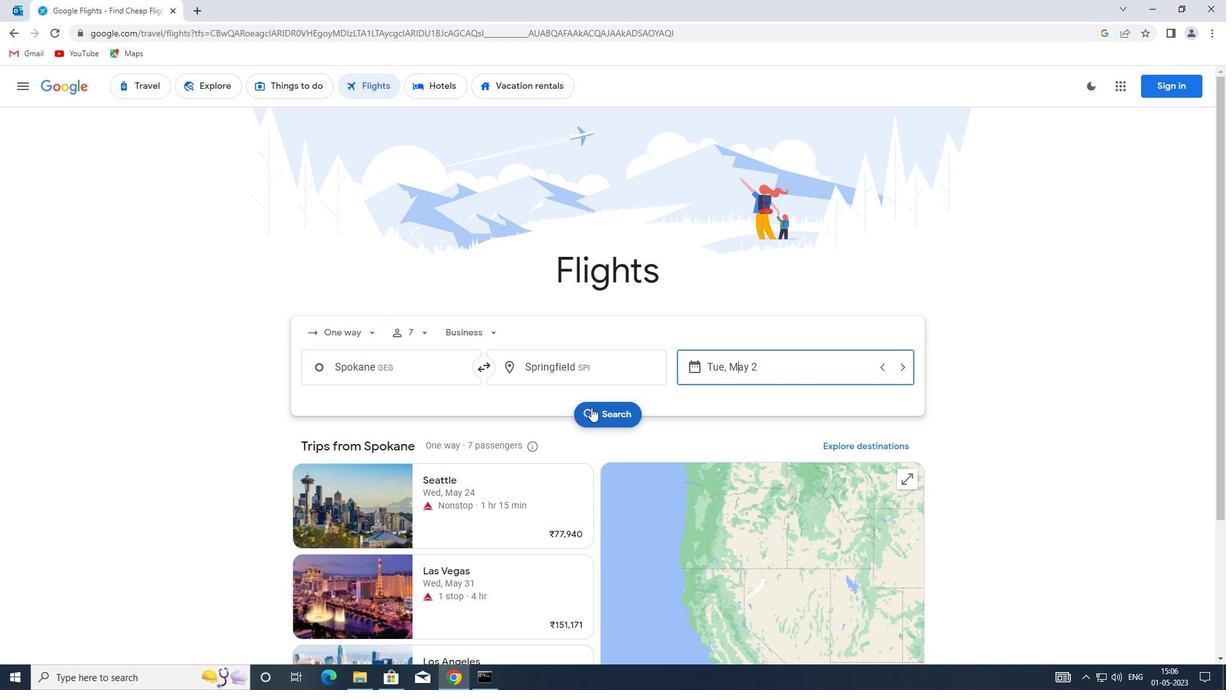 
Action: Mouse moved to (302, 200)
Screenshot: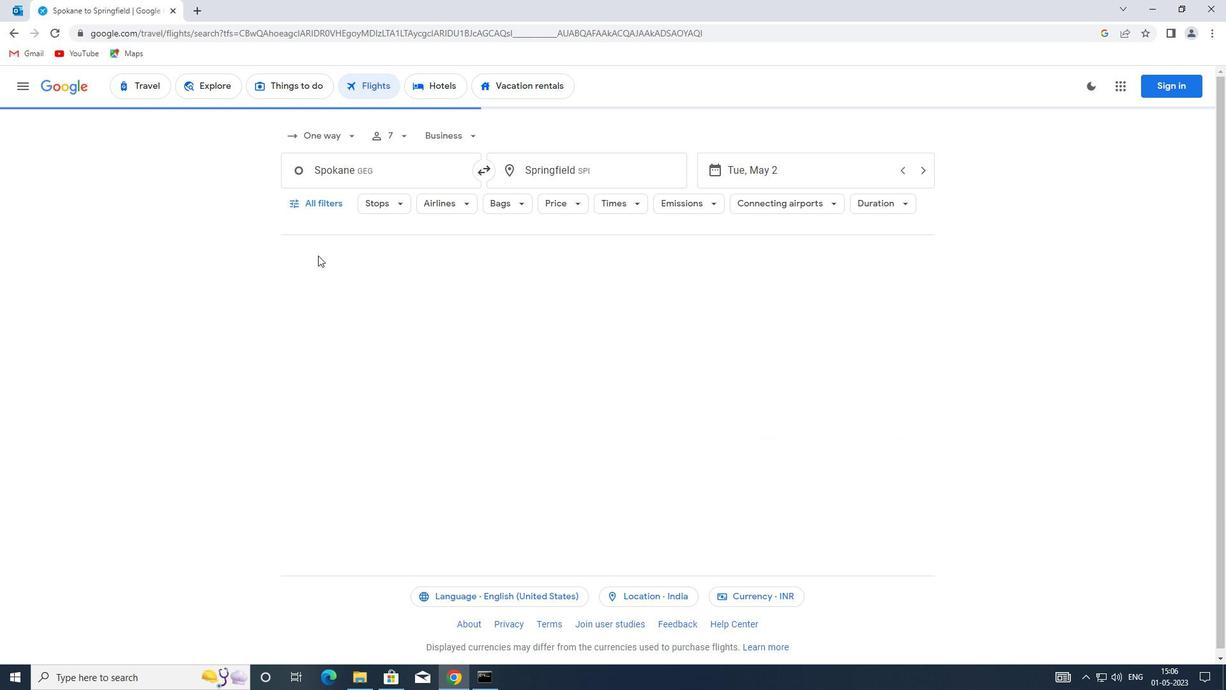 
Action: Mouse pressed left at (302, 200)
Screenshot: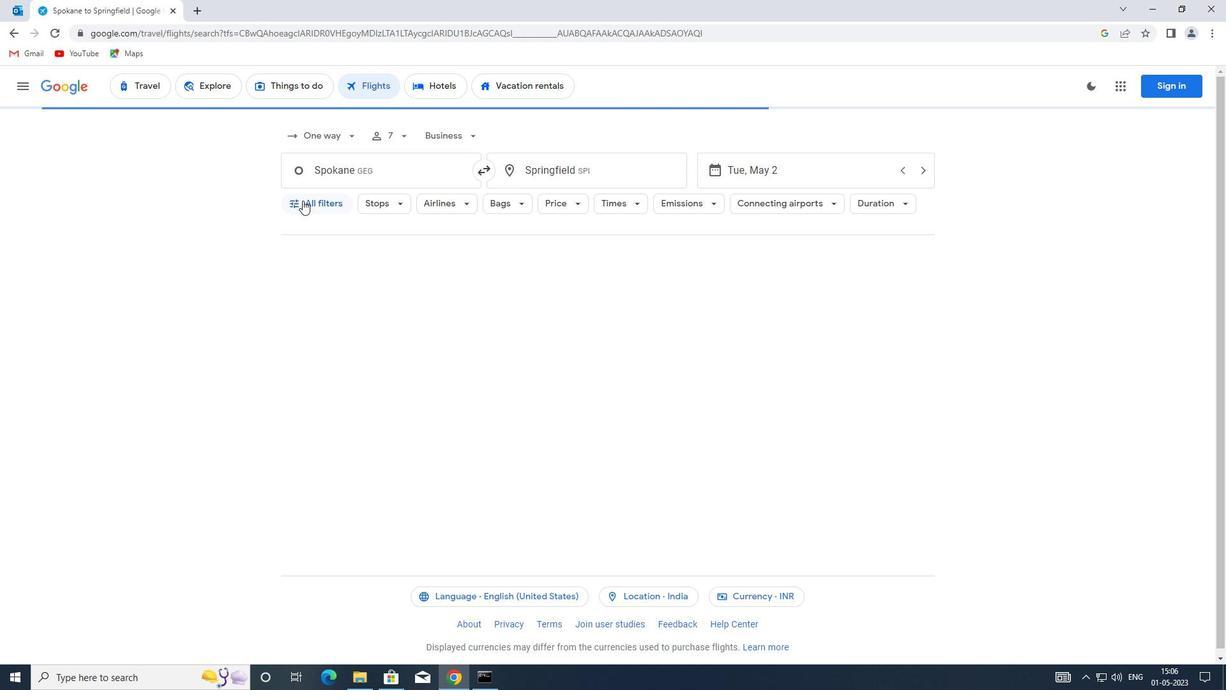
Action: Mouse moved to (401, 319)
Screenshot: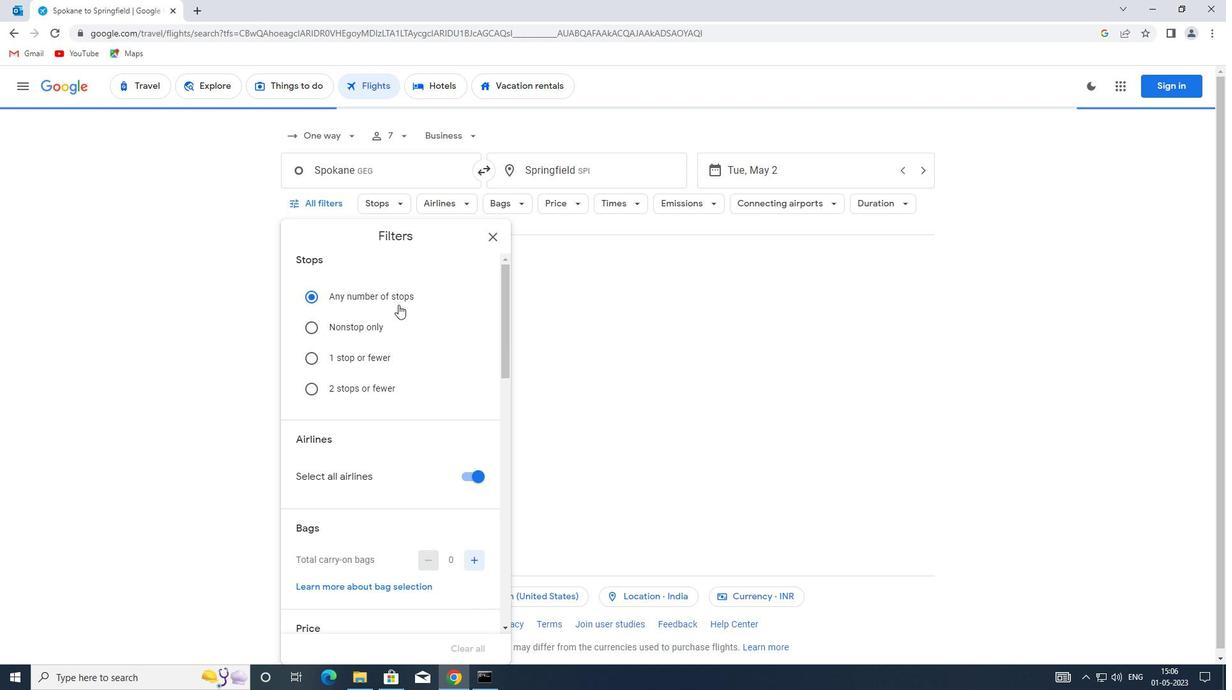 
Action: Mouse scrolled (401, 318) with delta (0, 0)
Screenshot: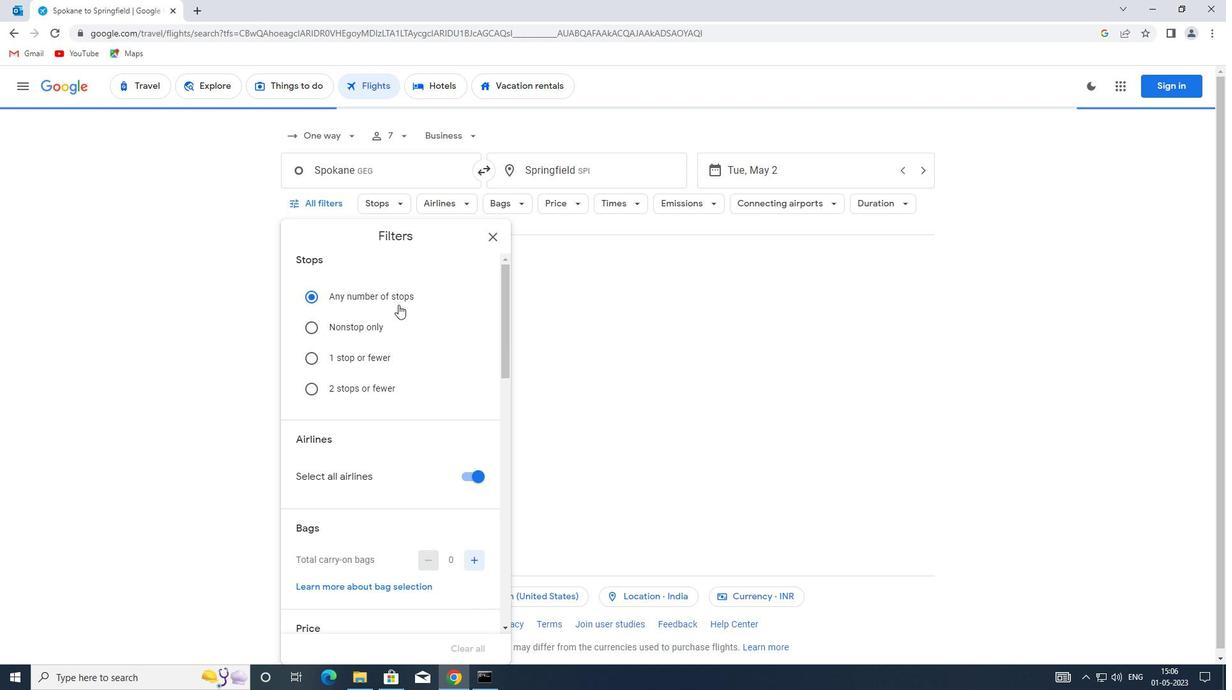 
Action: Mouse moved to (402, 323)
Screenshot: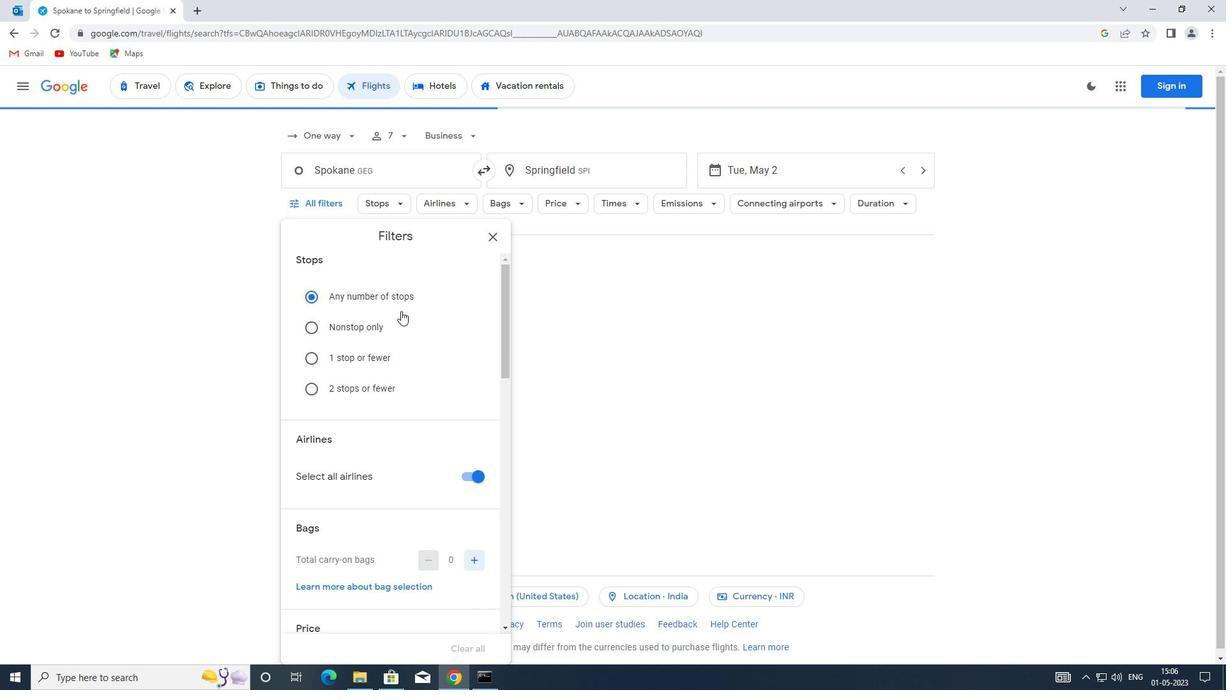 
Action: Mouse scrolled (402, 322) with delta (0, 0)
Screenshot: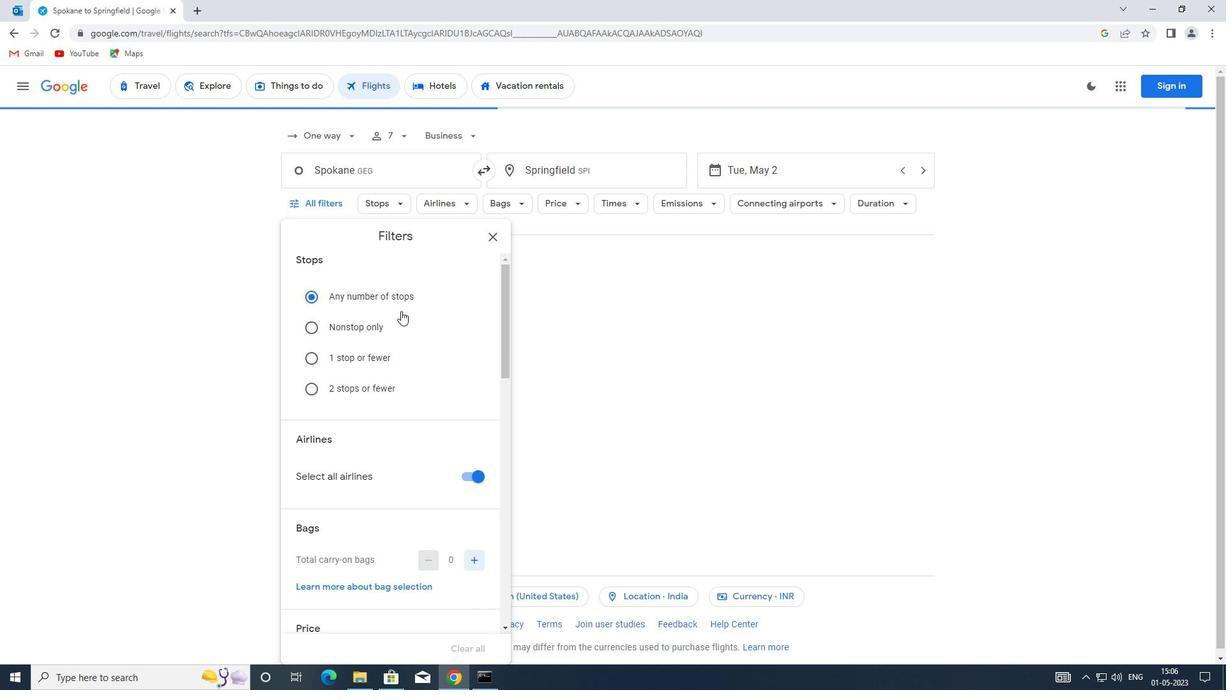 
Action: Mouse moved to (415, 360)
Screenshot: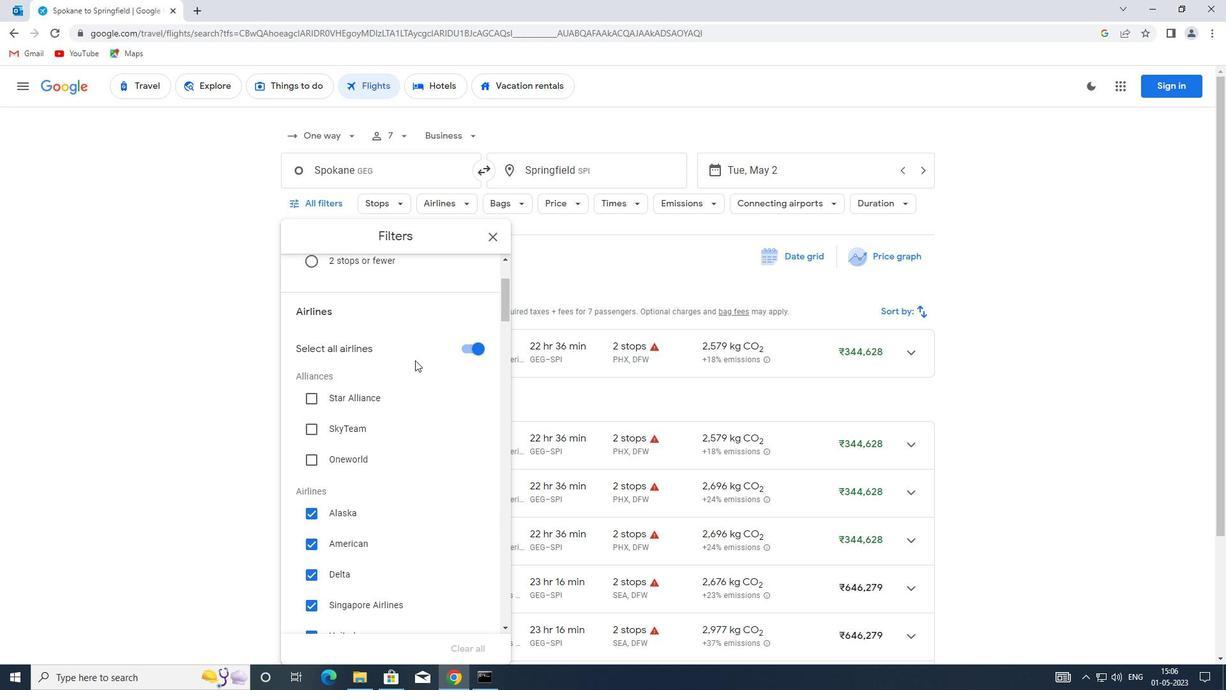 
Action: Mouse scrolled (415, 359) with delta (0, 0)
Screenshot: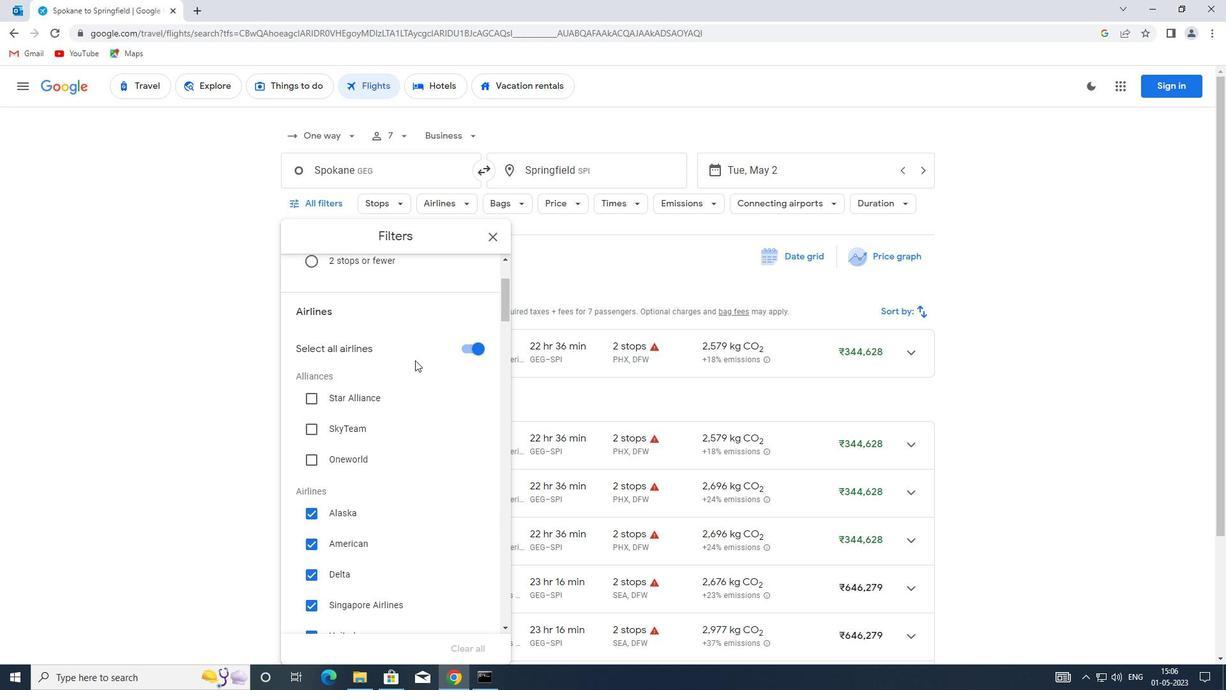 
Action: Mouse scrolled (415, 359) with delta (0, 0)
Screenshot: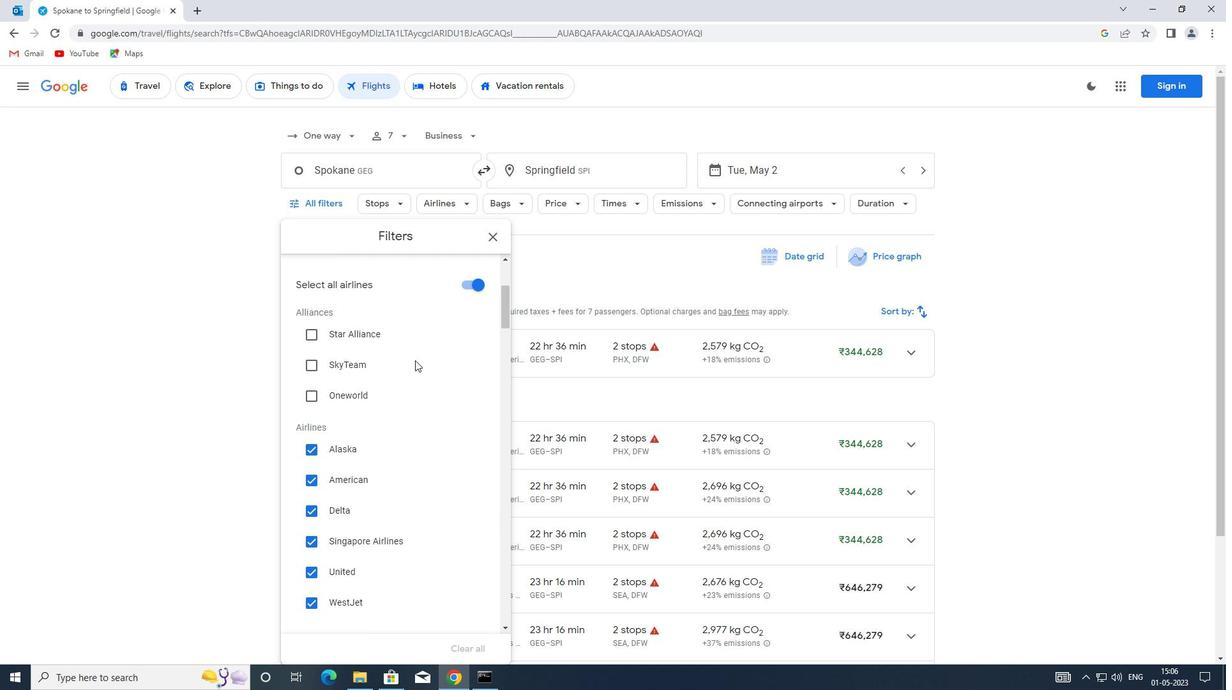 
Action: Mouse scrolled (415, 359) with delta (0, 0)
Screenshot: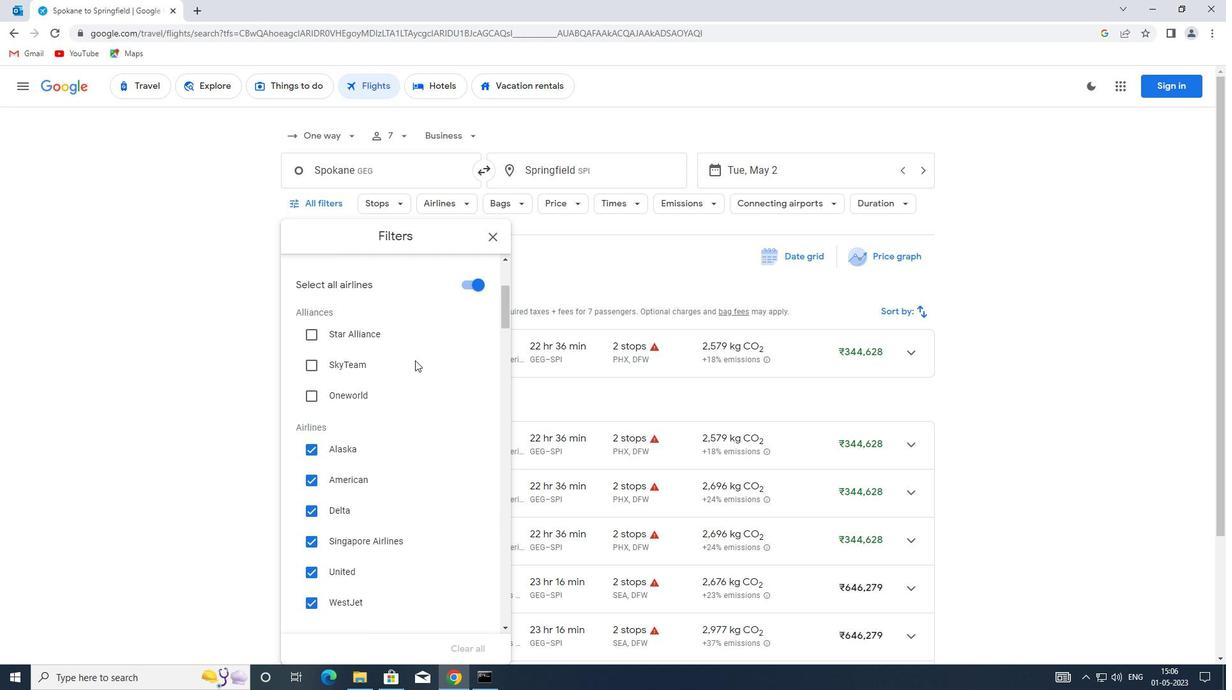 
Action: Mouse scrolled (415, 359) with delta (0, 0)
Screenshot: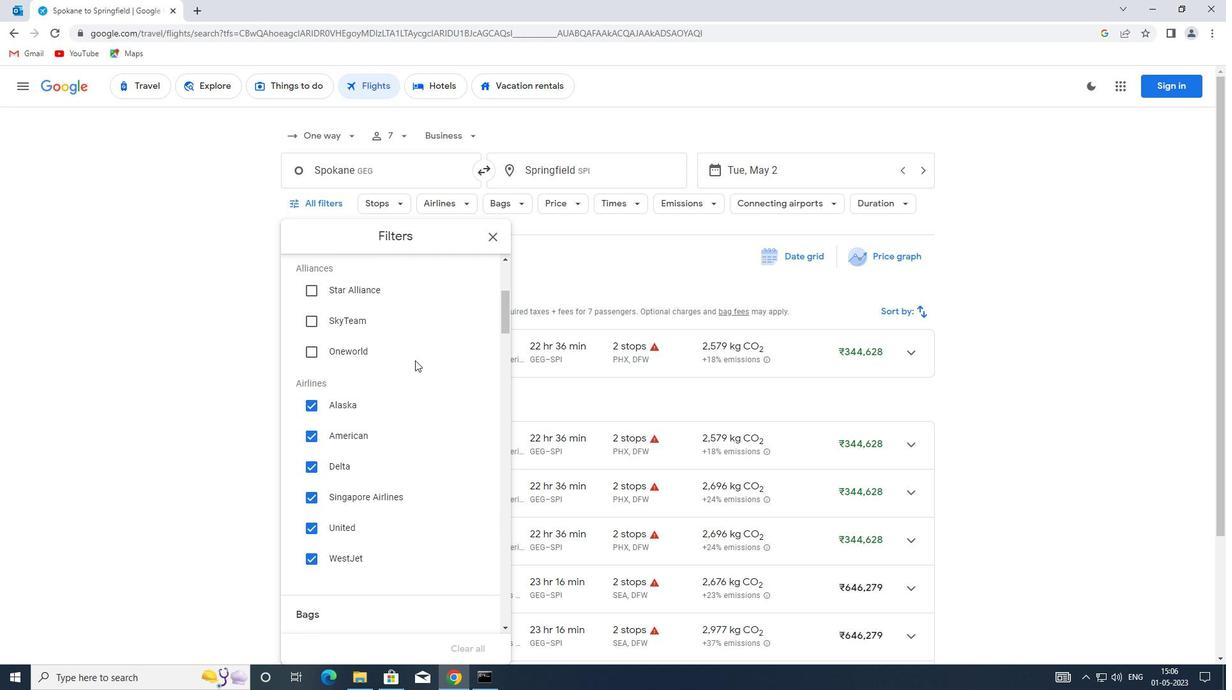 
Action: Mouse scrolled (415, 359) with delta (0, 0)
Screenshot: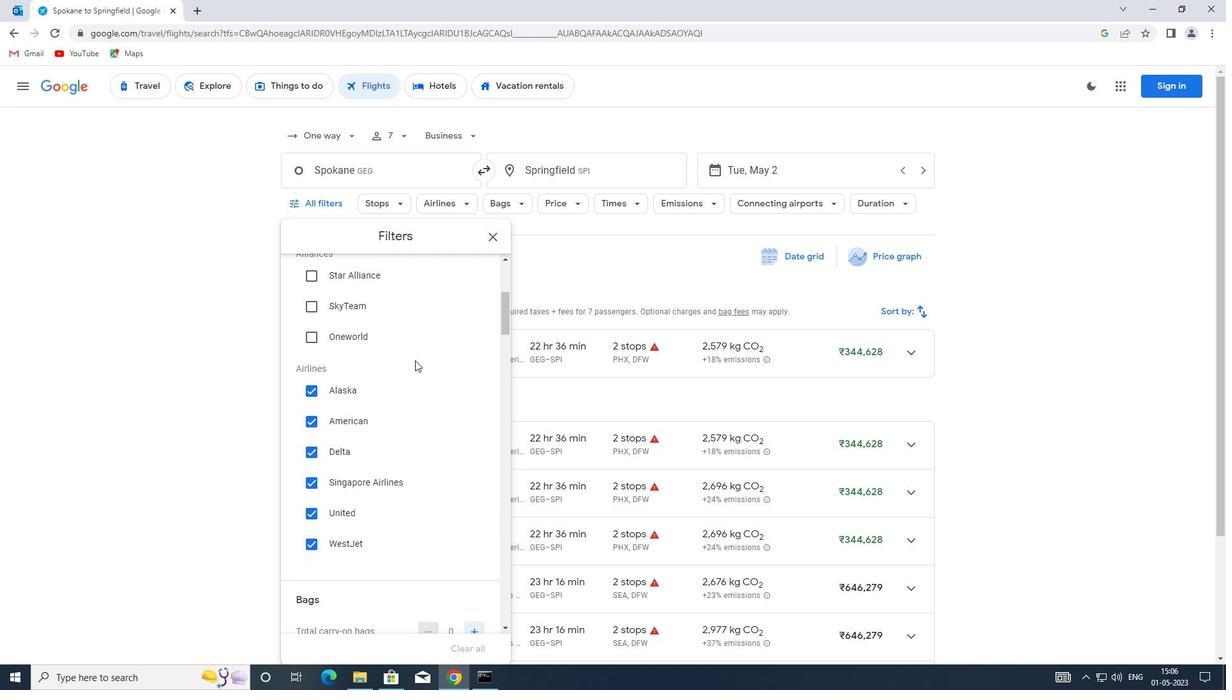 
Action: Mouse moved to (474, 464)
Screenshot: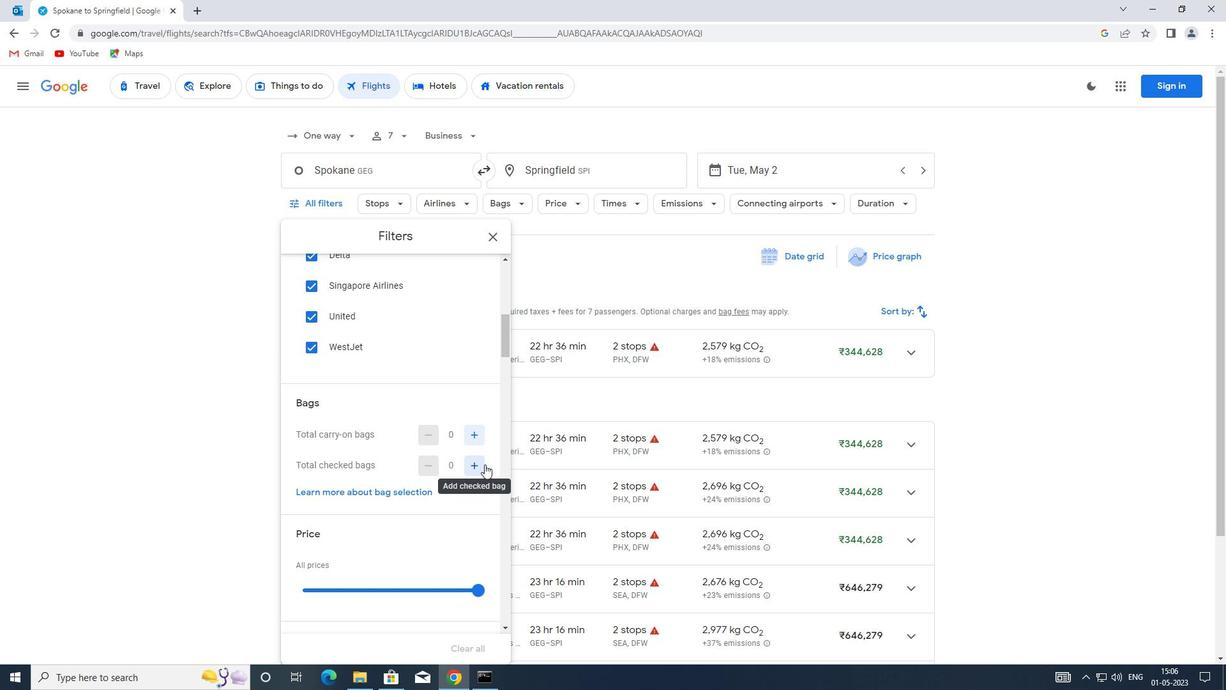 
Action: Mouse pressed left at (474, 464)
Screenshot: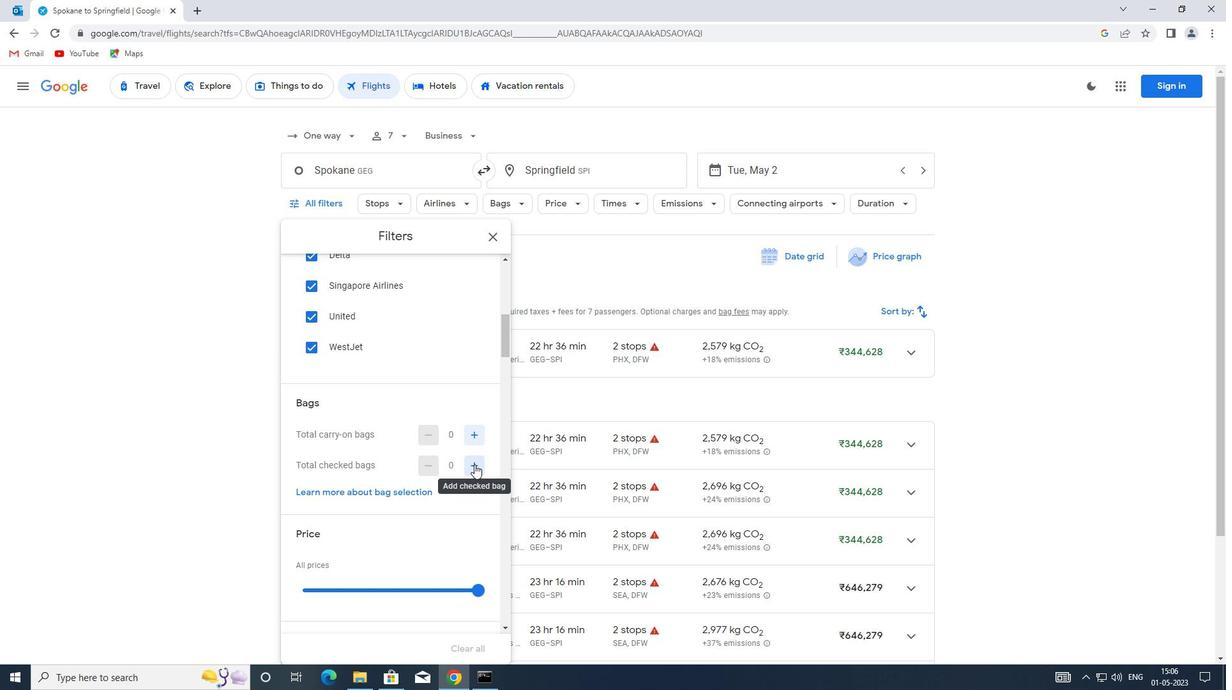 
Action: Mouse pressed left at (474, 464)
Screenshot: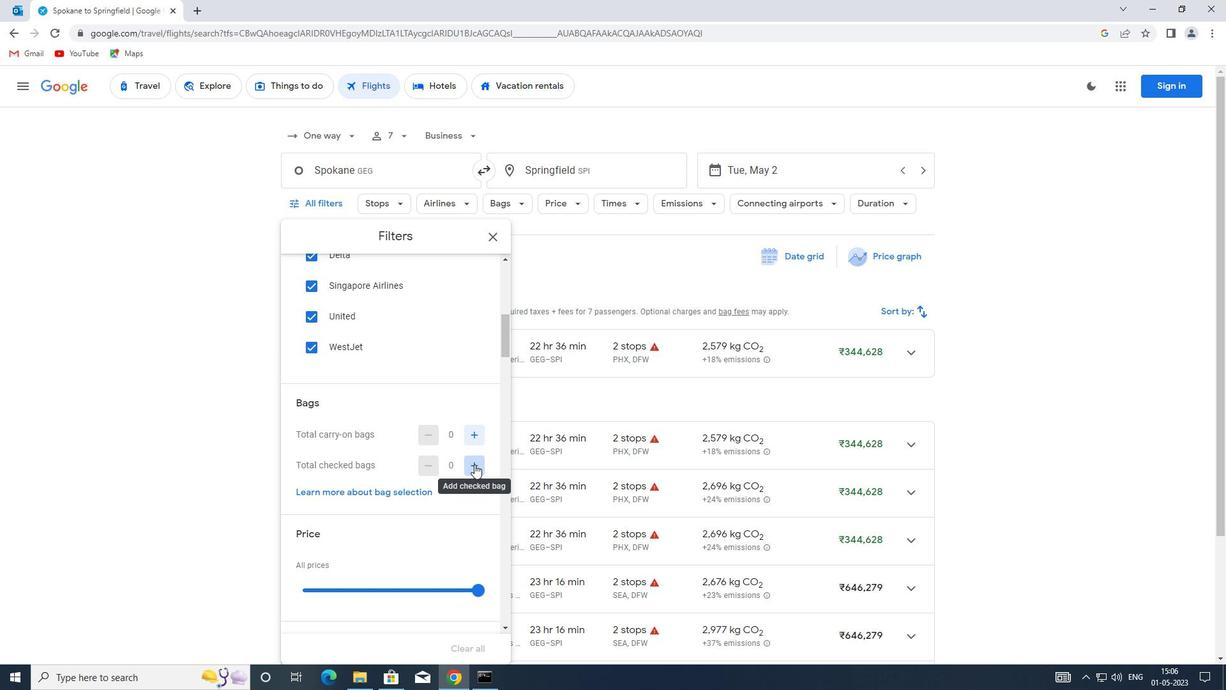 
Action: Mouse pressed left at (474, 464)
Screenshot: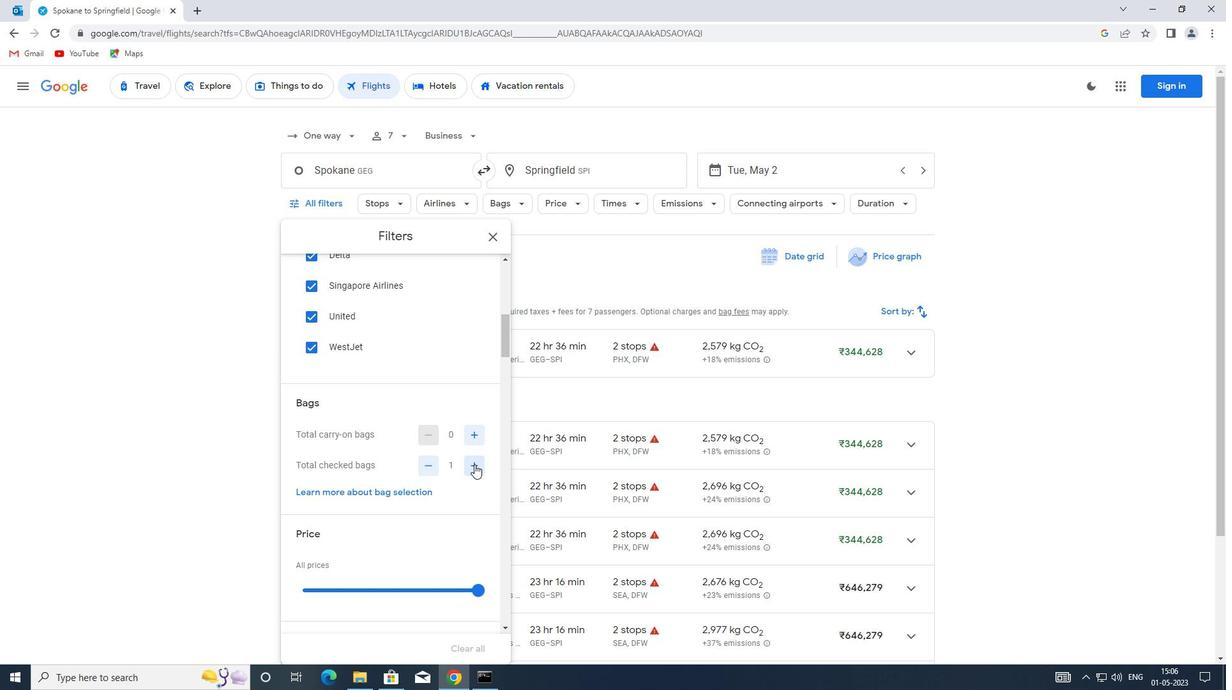 
Action: Mouse moved to (474, 464)
Screenshot: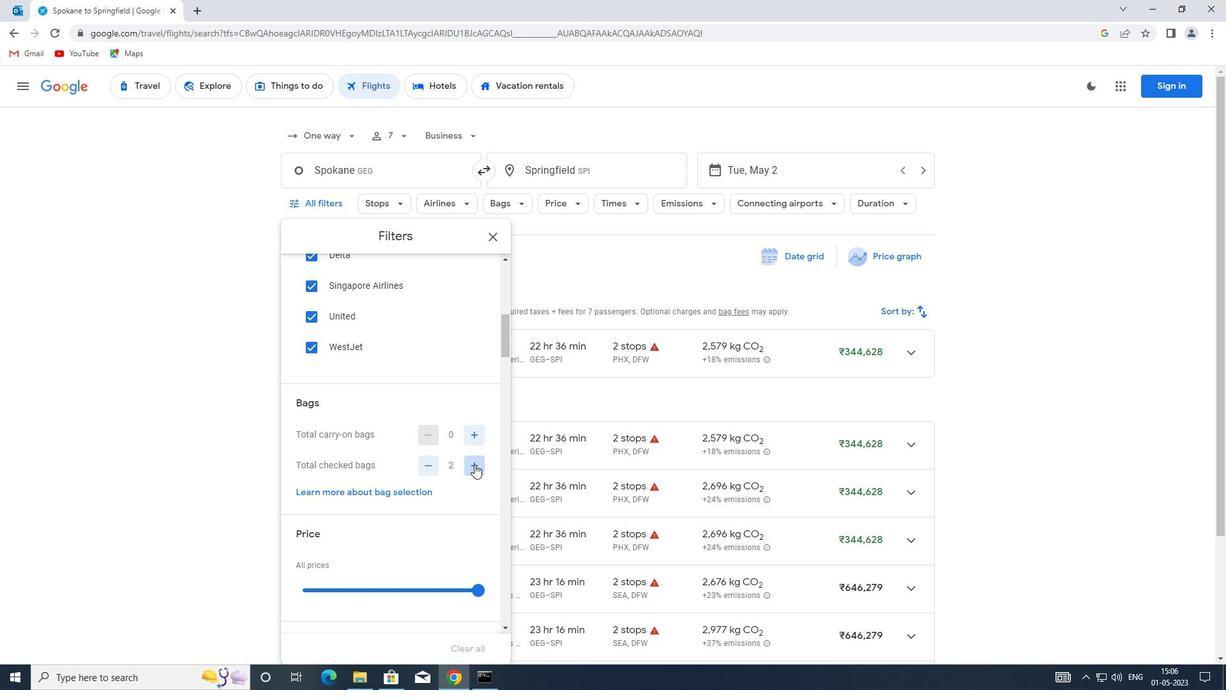 
Action: Mouse pressed left at (474, 464)
Screenshot: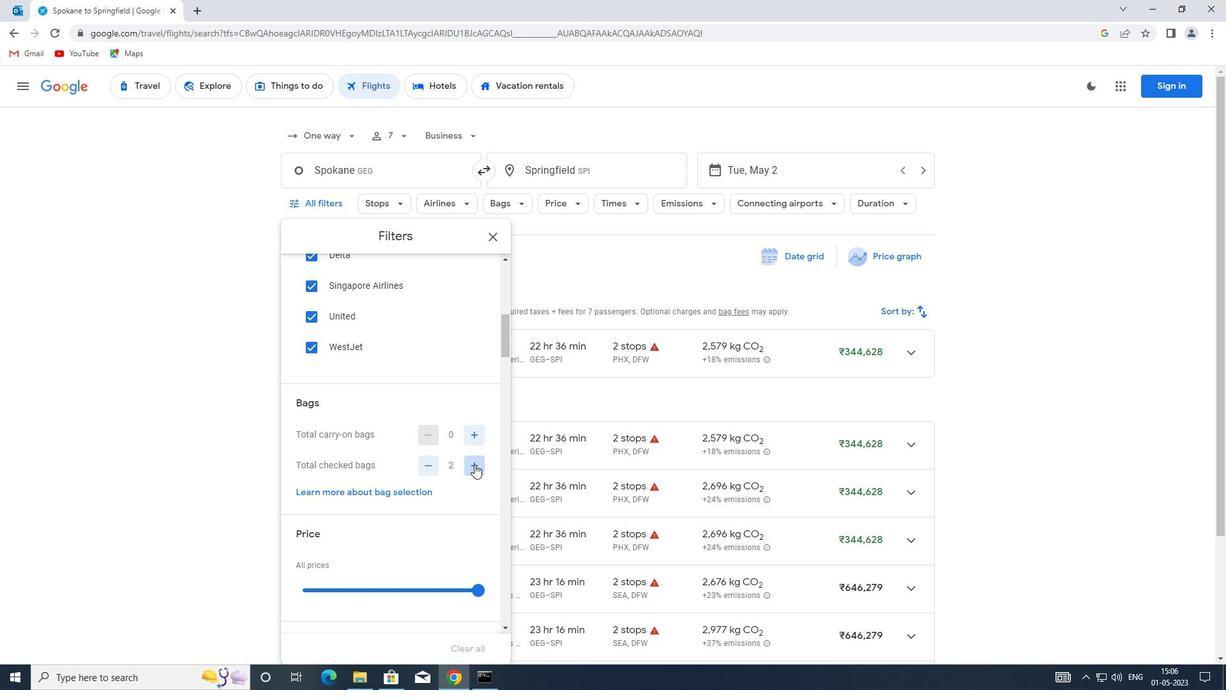 
Action: Mouse pressed left at (474, 464)
Screenshot: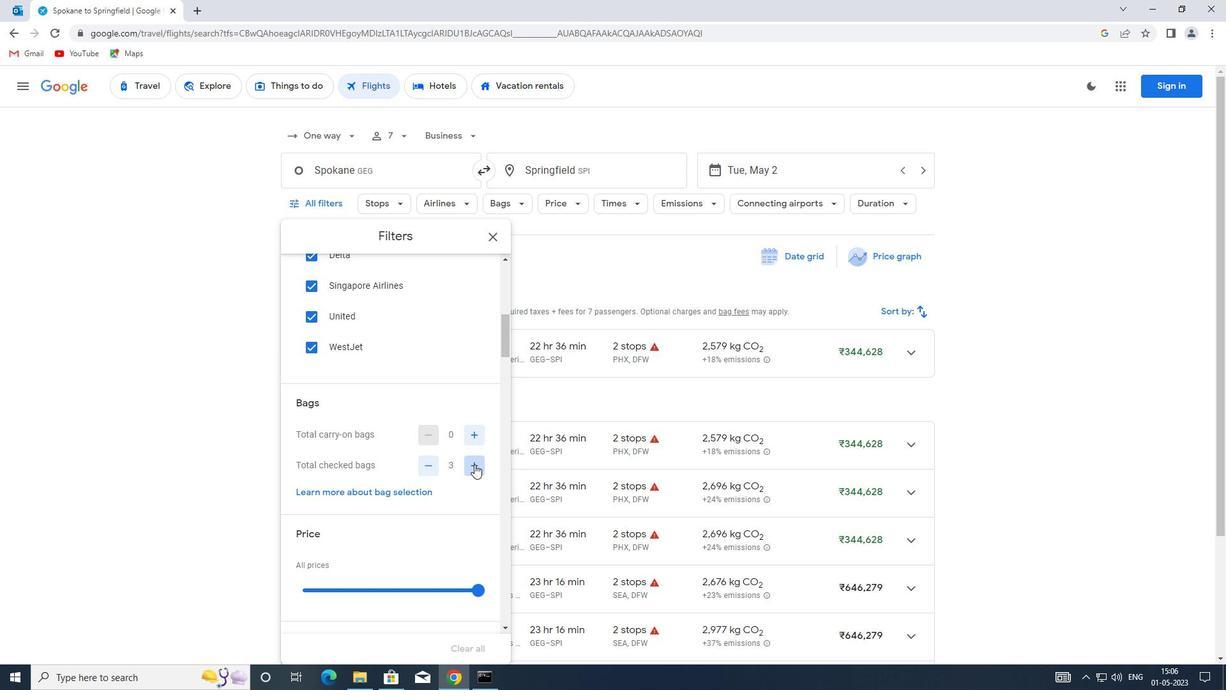 
Action: Mouse pressed left at (474, 464)
Screenshot: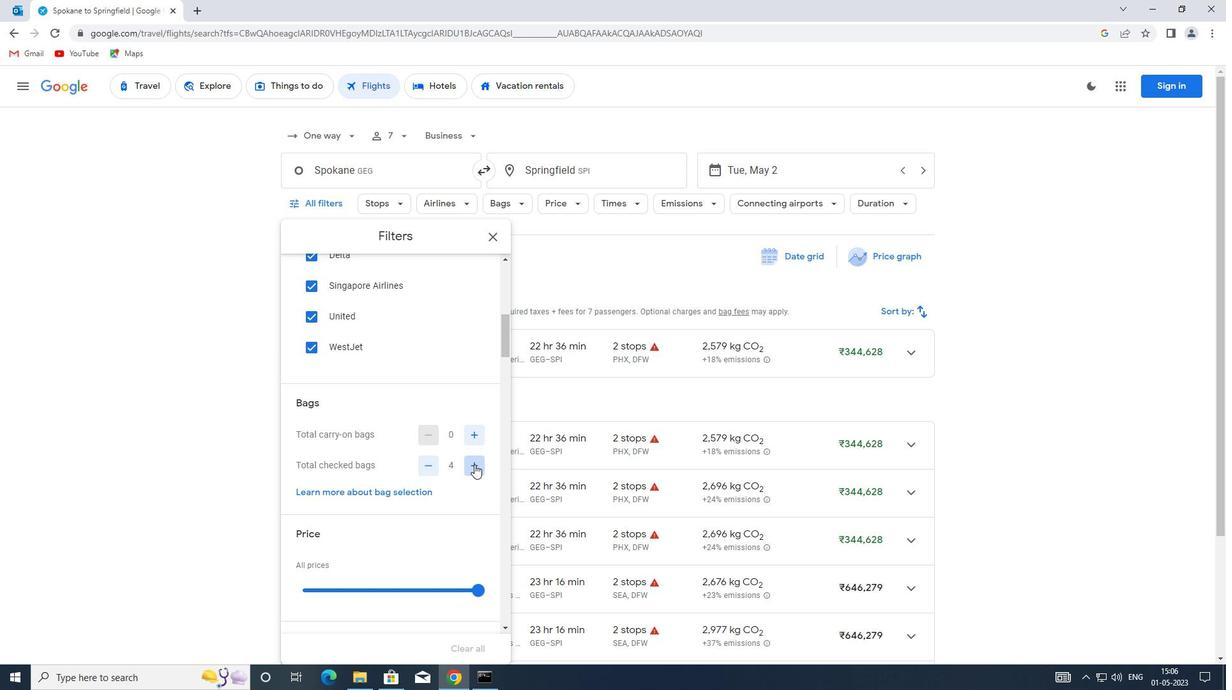 
Action: Mouse pressed left at (474, 464)
Screenshot: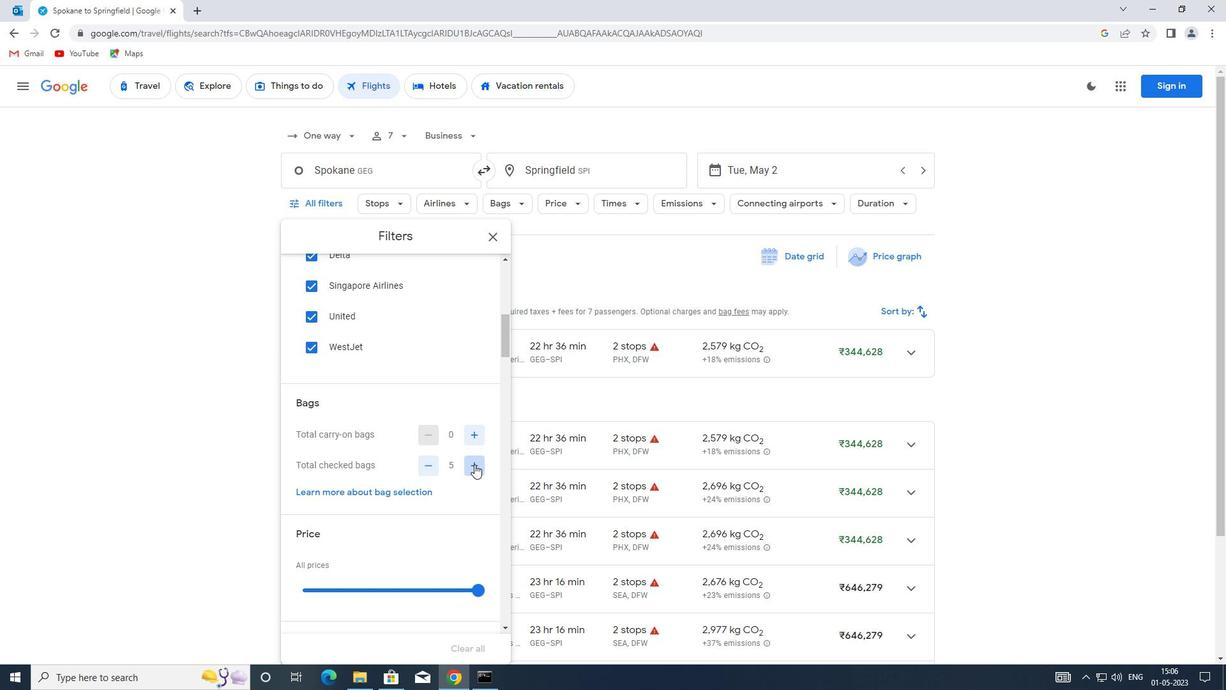
Action: Mouse pressed left at (474, 464)
Screenshot: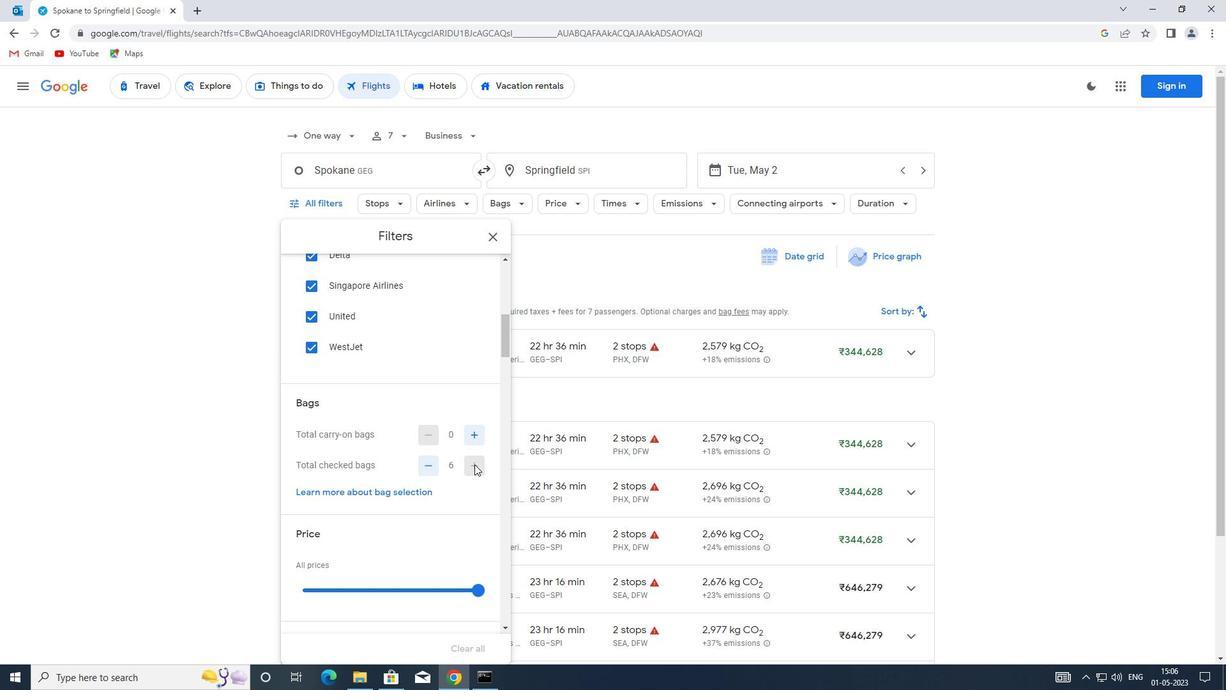 
Action: Mouse moved to (450, 421)
Screenshot: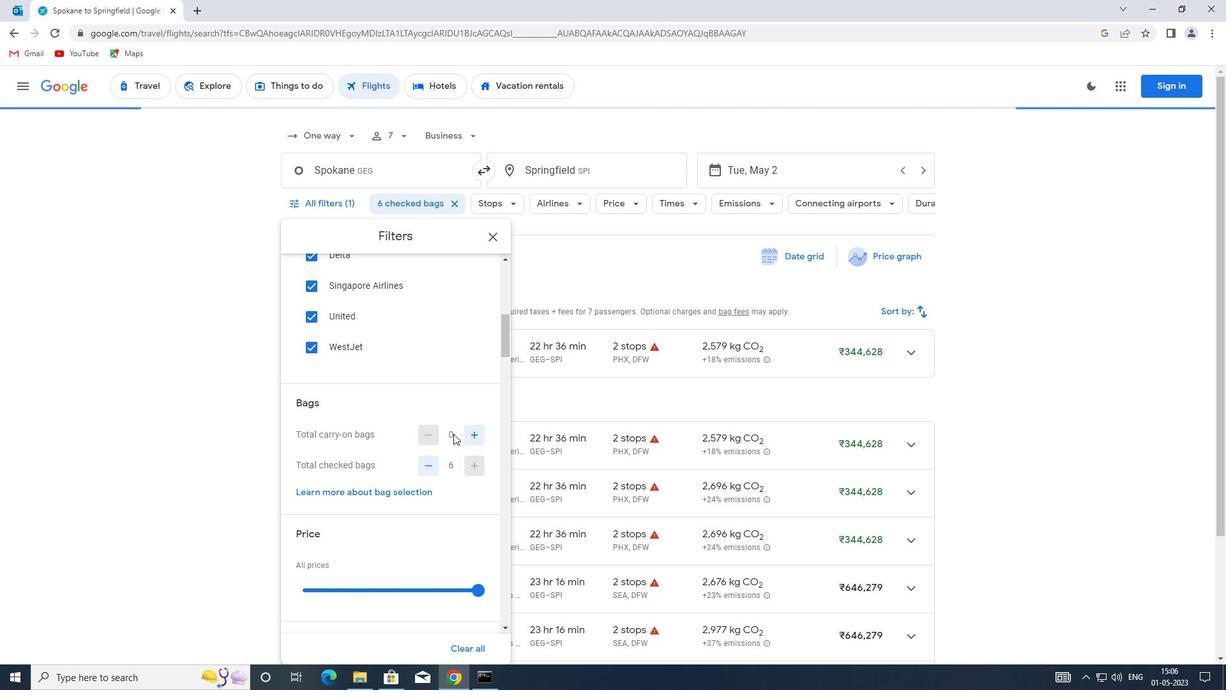 
Action: Mouse scrolled (450, 420) with delta (0, 0)
Screenshot: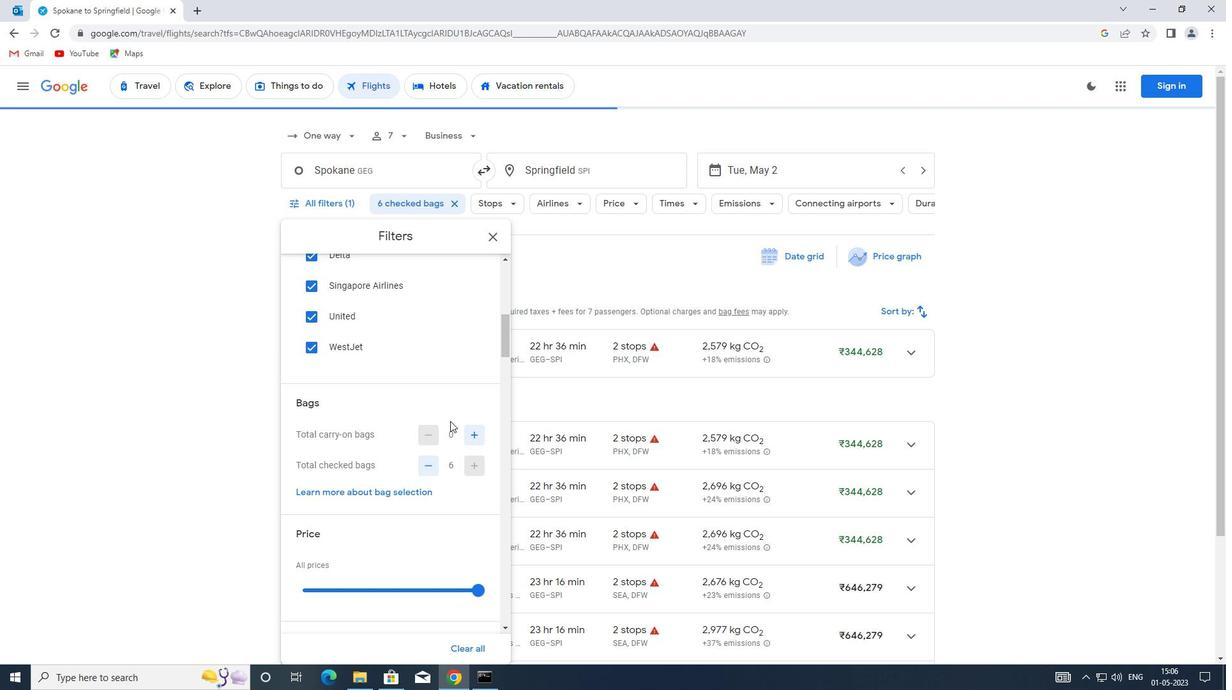 
Action: Mouse scrolled (450, 420) with delta (0, 0)
Screenshot: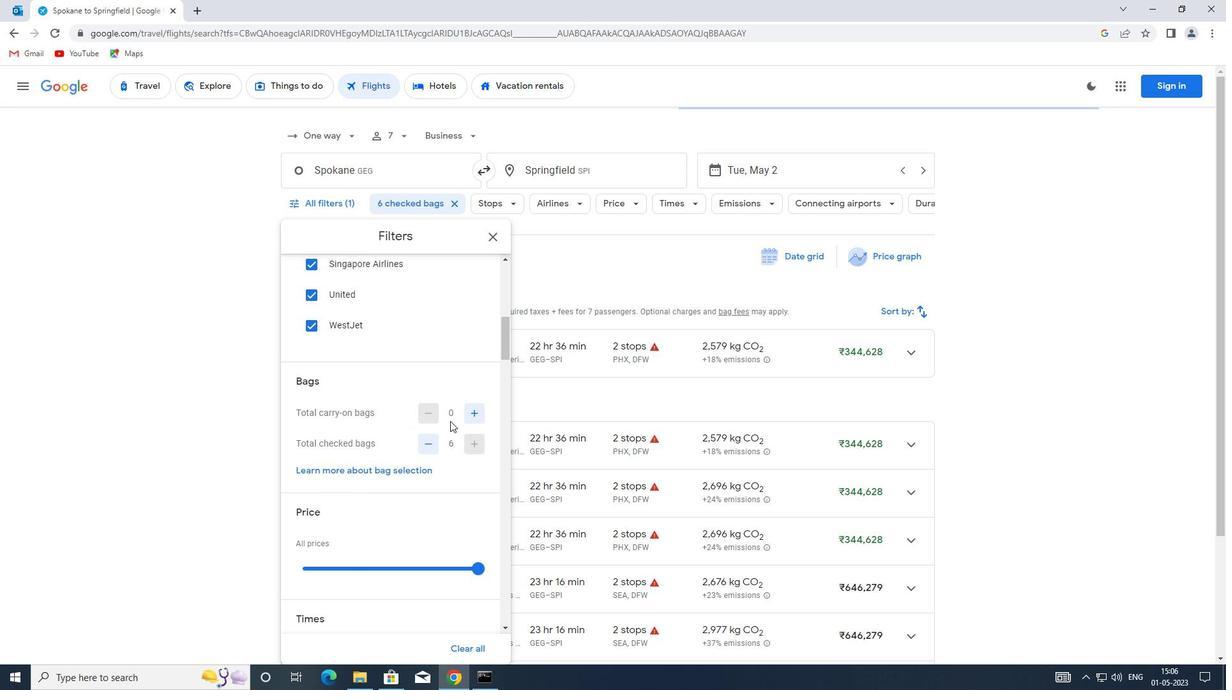 
Action: Mouse moved to (447, 421)
Screenshot: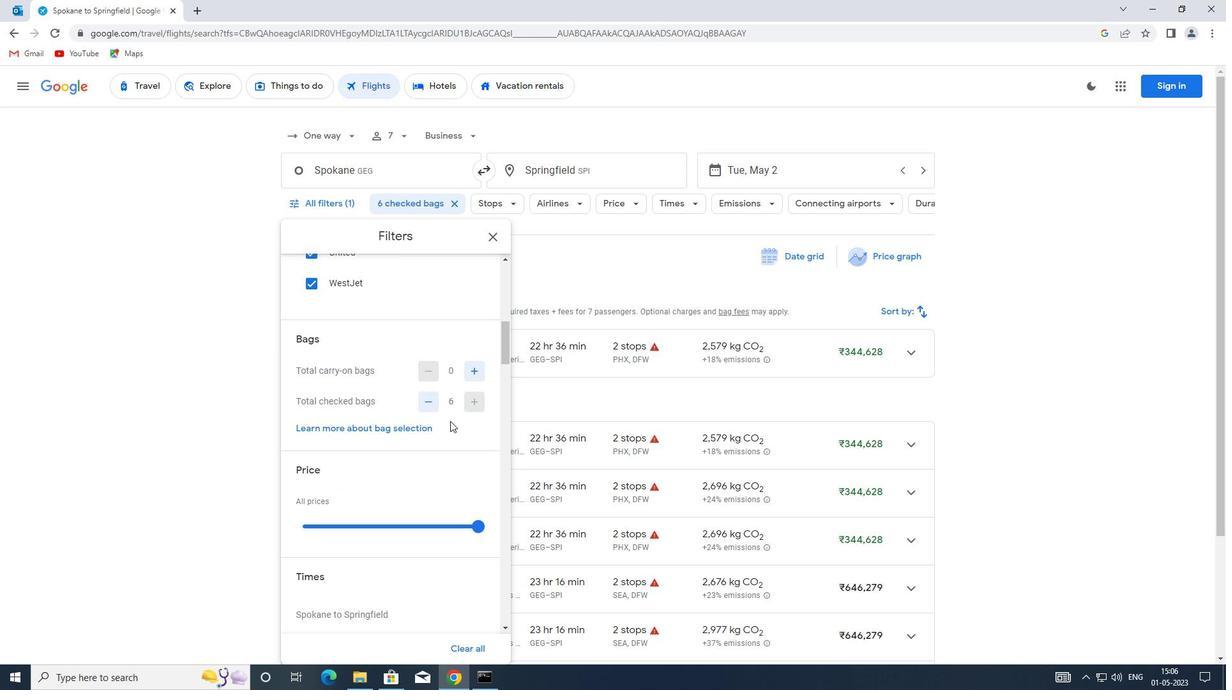 
Action: Mouse scrolled (447, 420) with delta (0, 0)
Screenshot: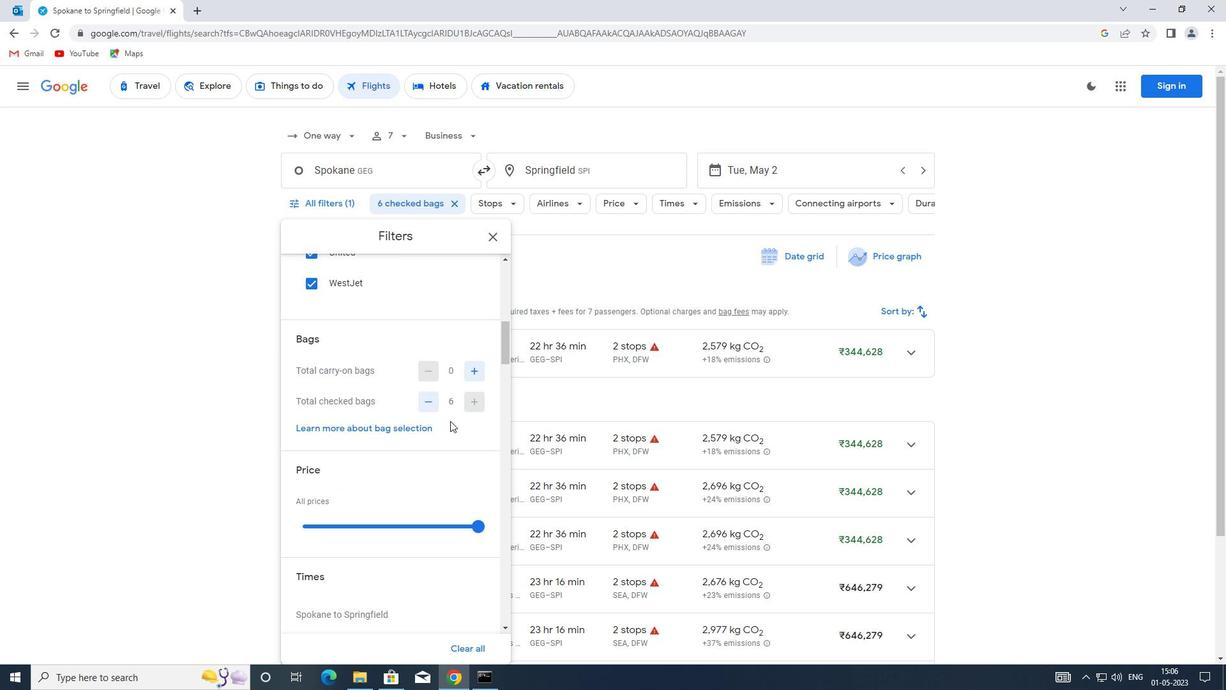 
Action: Mouse moved to (394, 401)
Screenshot: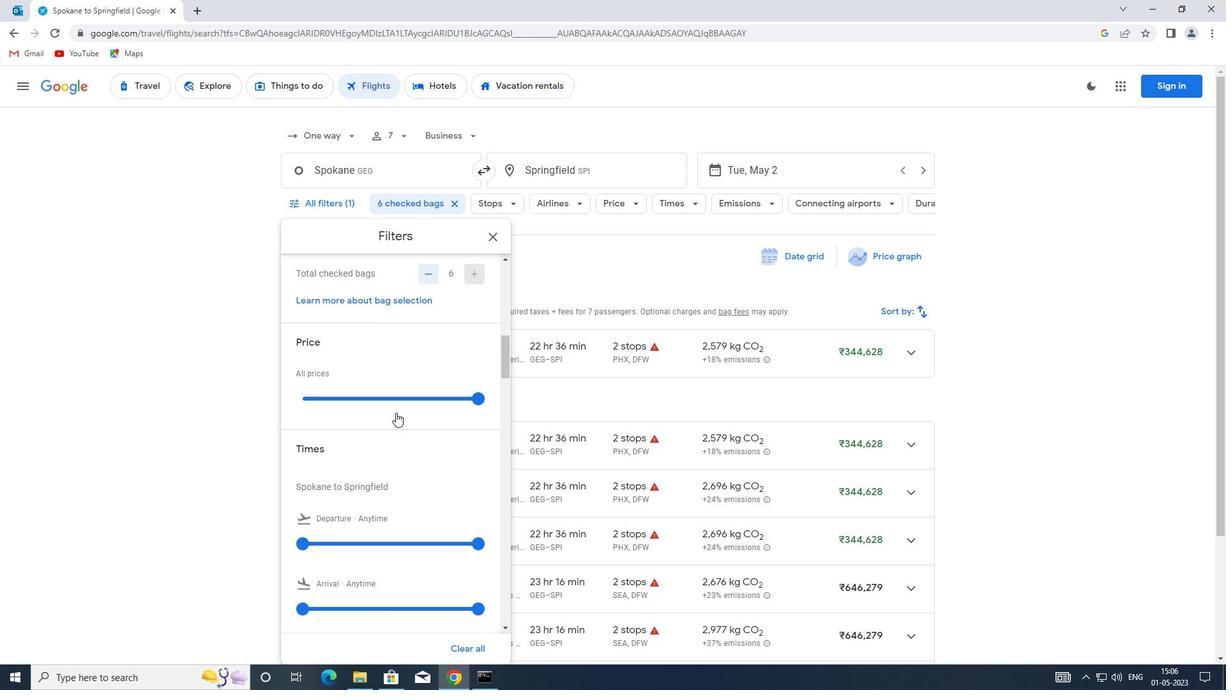 
Action: Mouse pressed left at (394, 401)
Screenshot: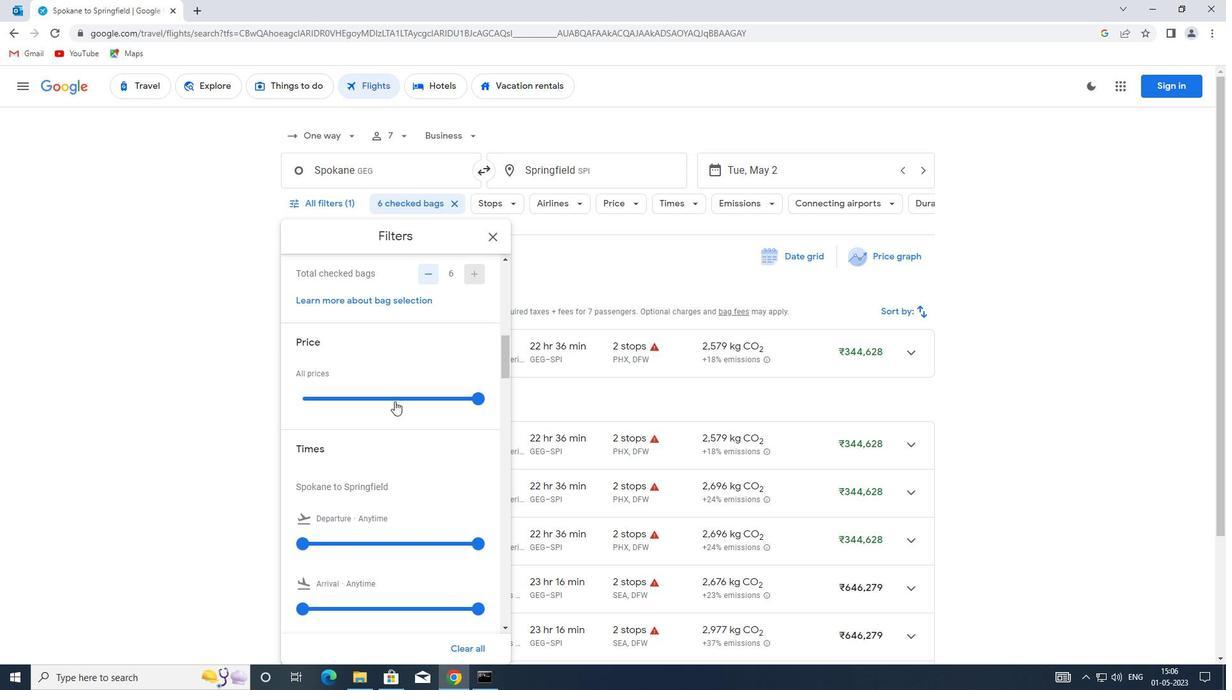 
Action: Mouse moved to (394, 399)
Screenshot: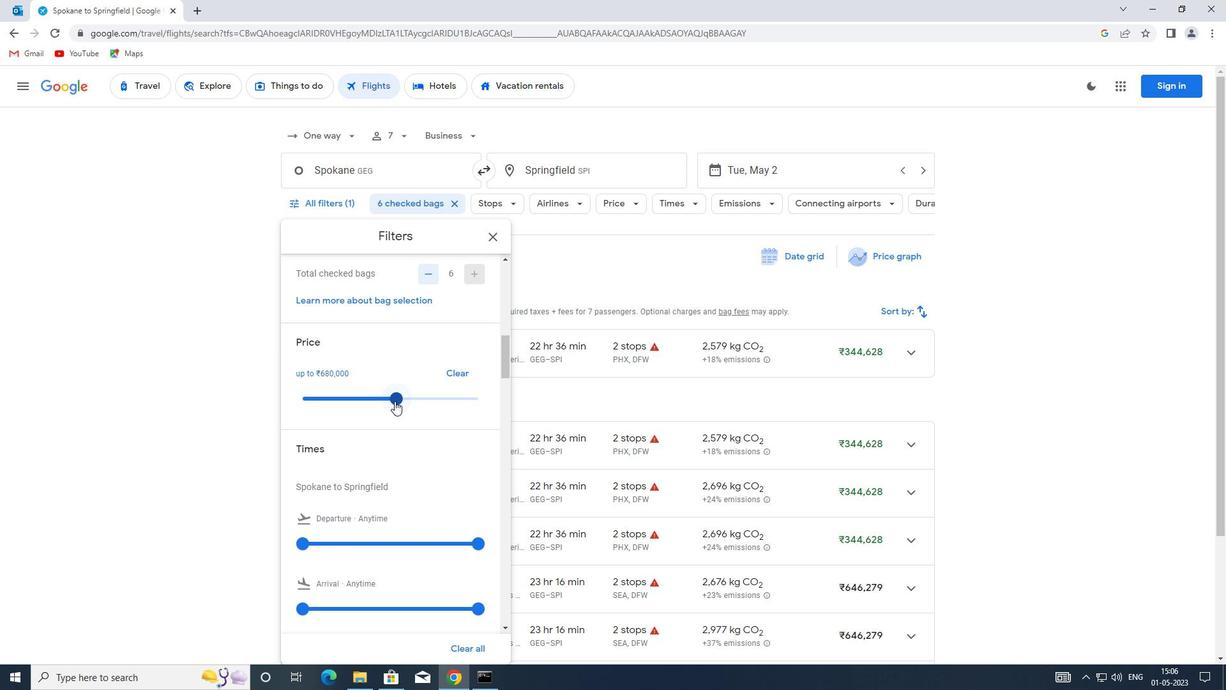 
Action: Mouse pressed left at (394, 399)
Screenshot: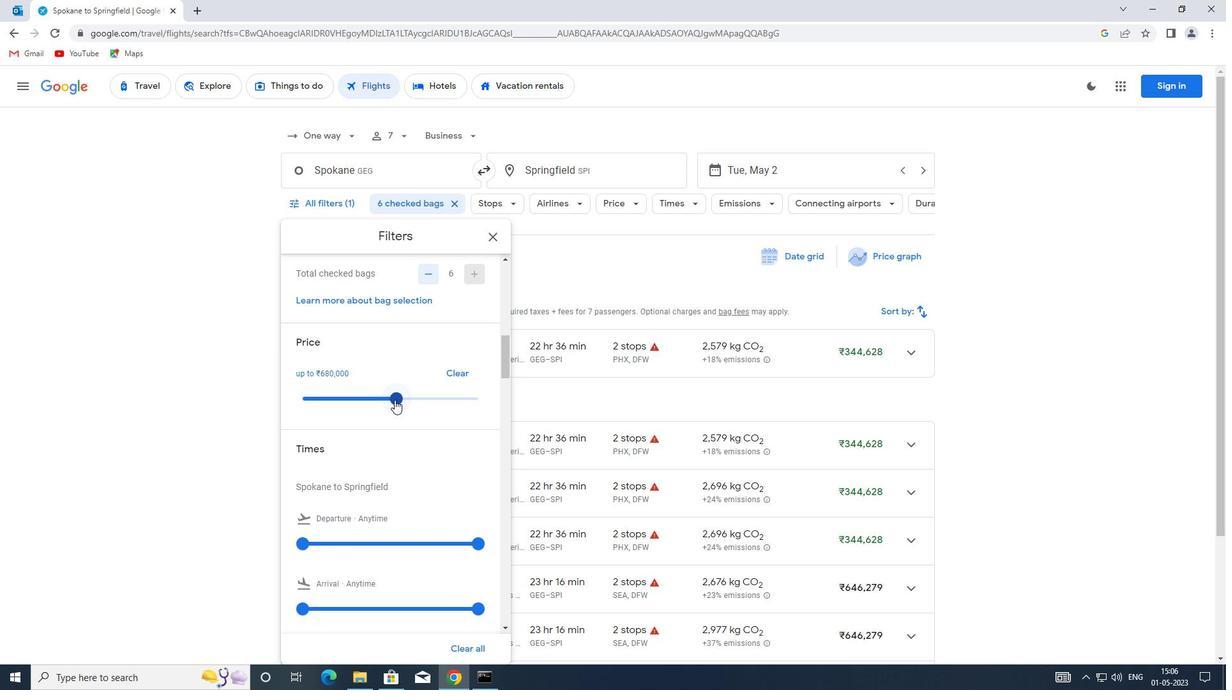 
Action: Mouse moved to (400, 400)
Screenshot: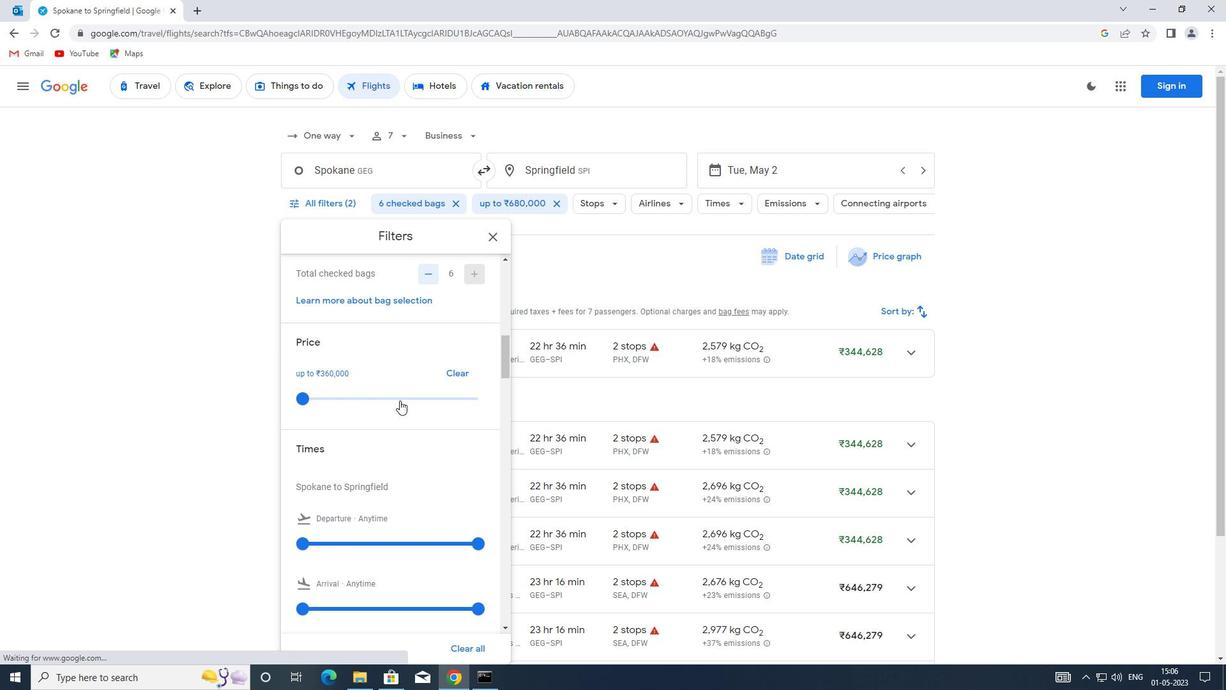 
Action: Mouse scrolled (400, 399) with delta (0, 0)
Screenshot: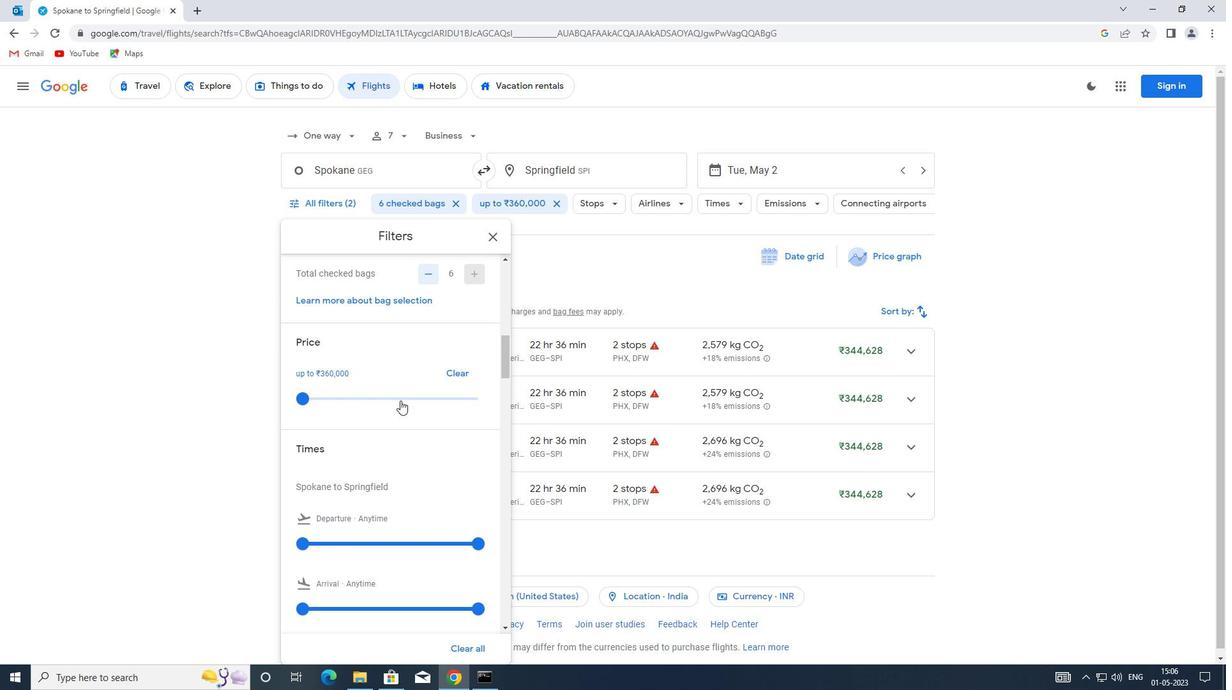 
Action: Mouse moved to (398, 401)
Screenshot: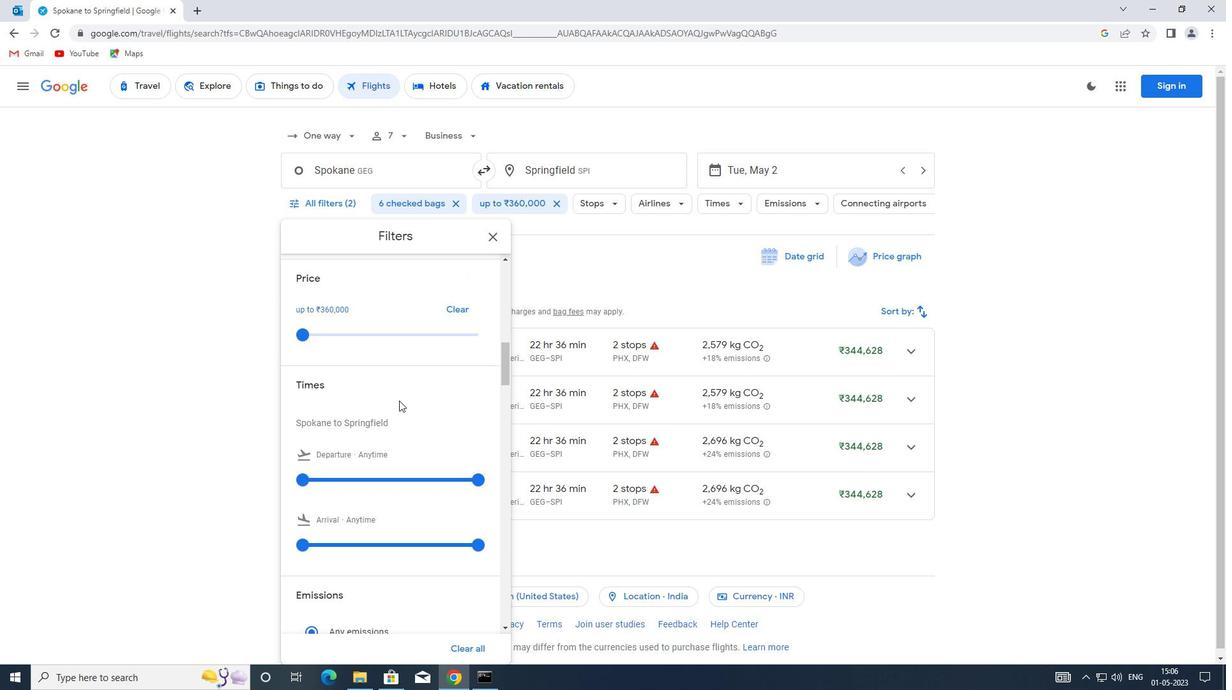 
Action: Mouse scrolled (398, 400) with delta (0, 0)
Screenshot: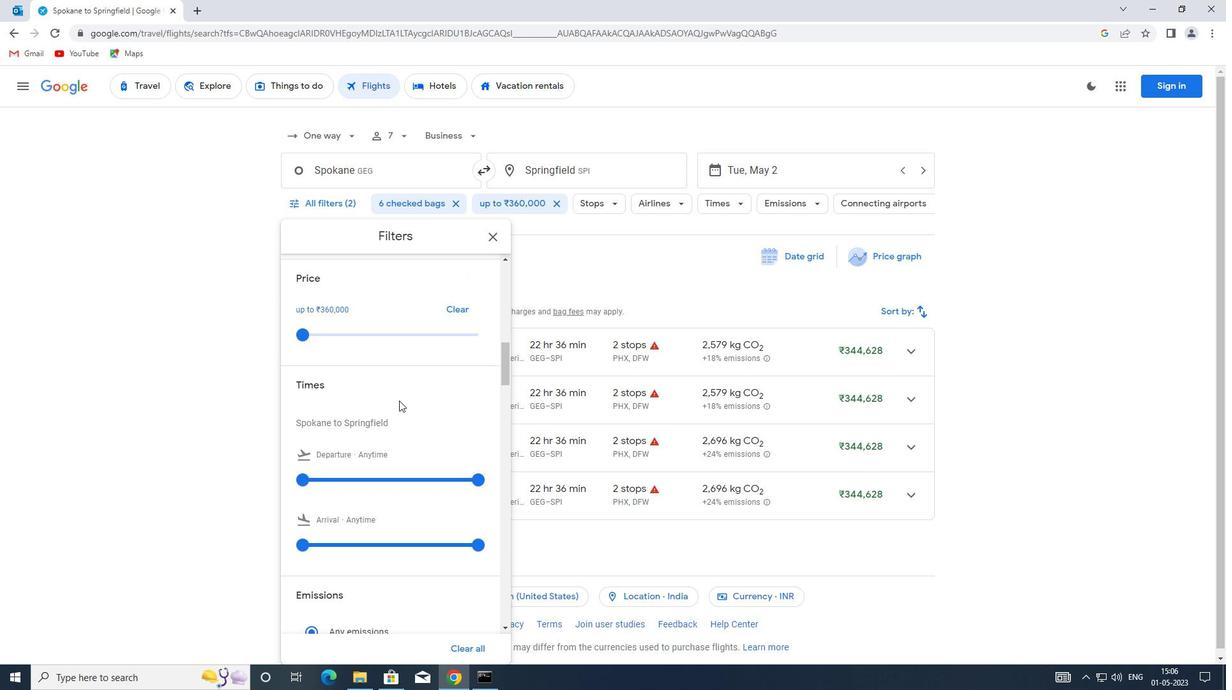 
Action: Mouse moved to (299, 415)
Screenshot: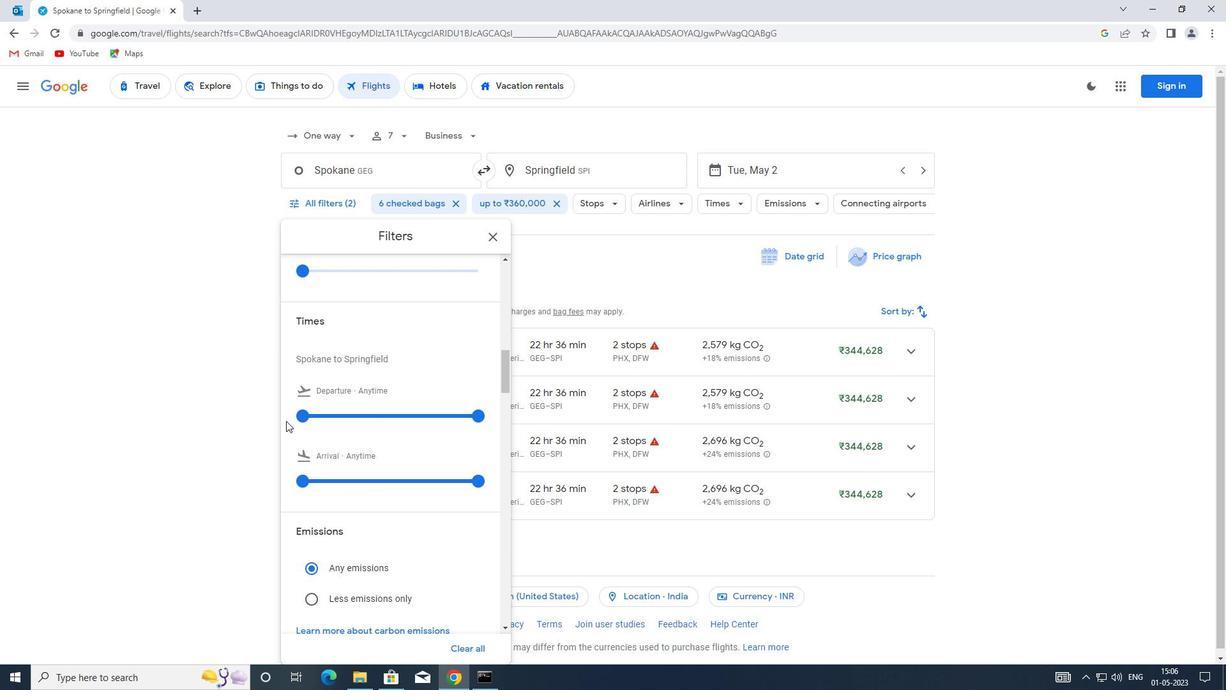 
Action: Mouse pressed left at (299, 415)
Screenshot: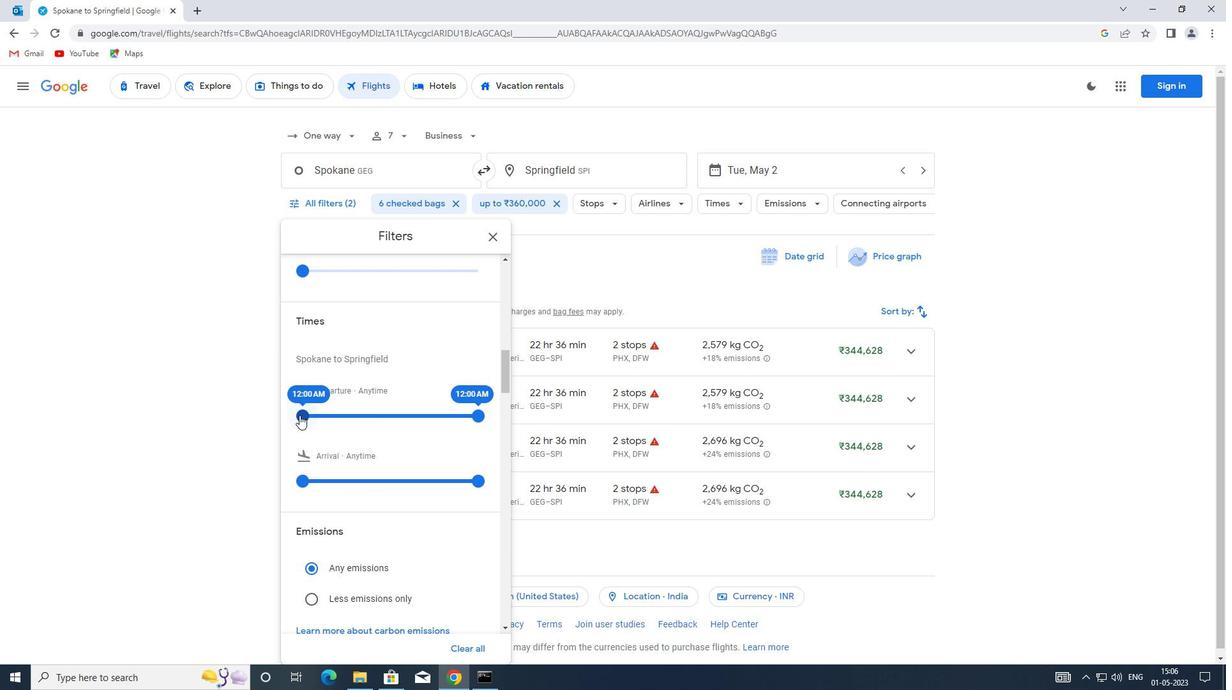 
Action: Mouse moved to (481, 414)
Screenshot: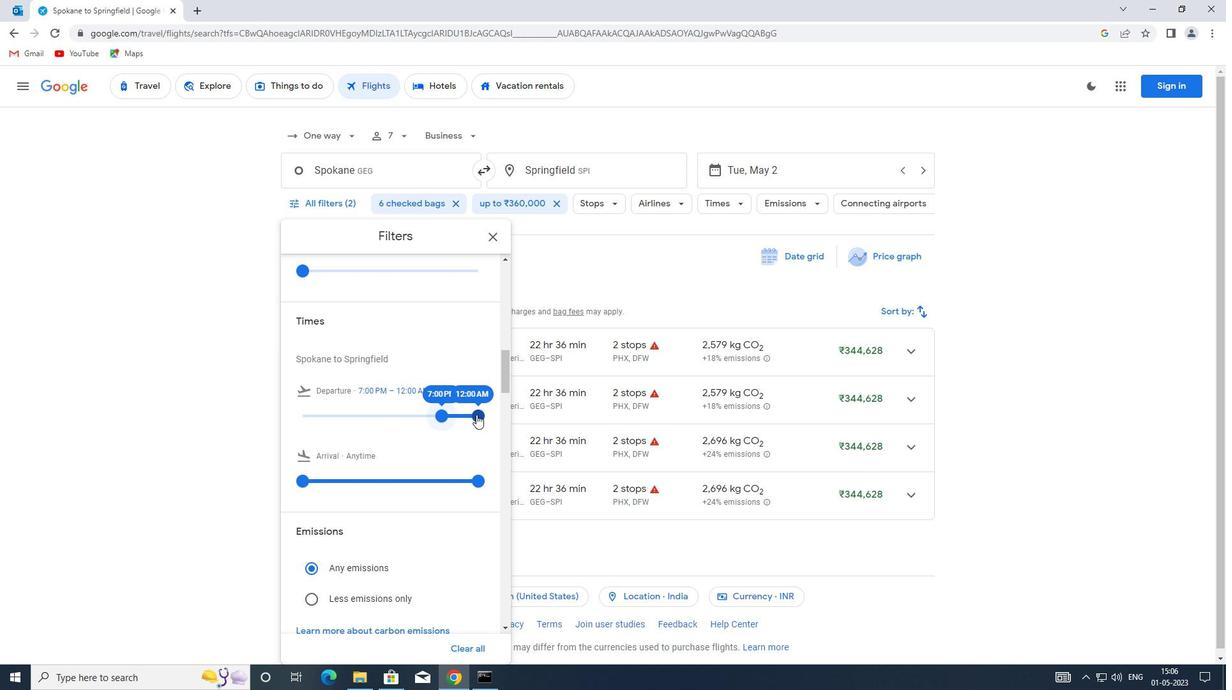 
Action: Mouse pressed left at (481, 414)
Screenshot: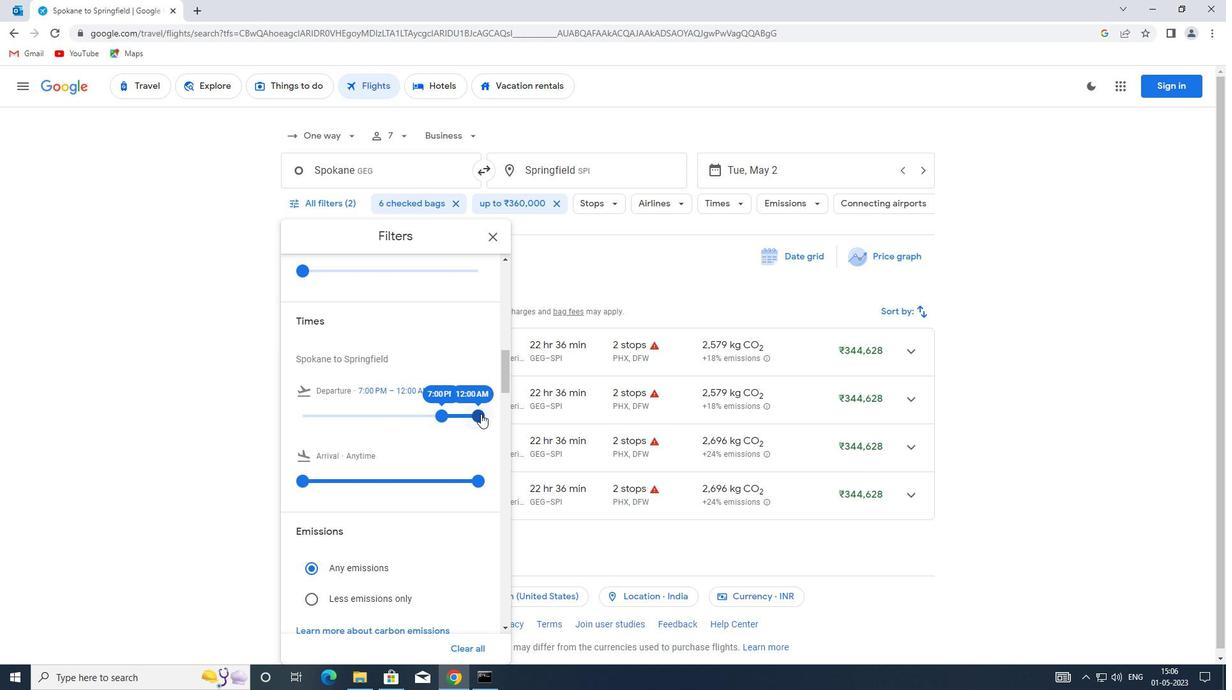 
Action: Mouse moved to (492, 240)
Screenshot: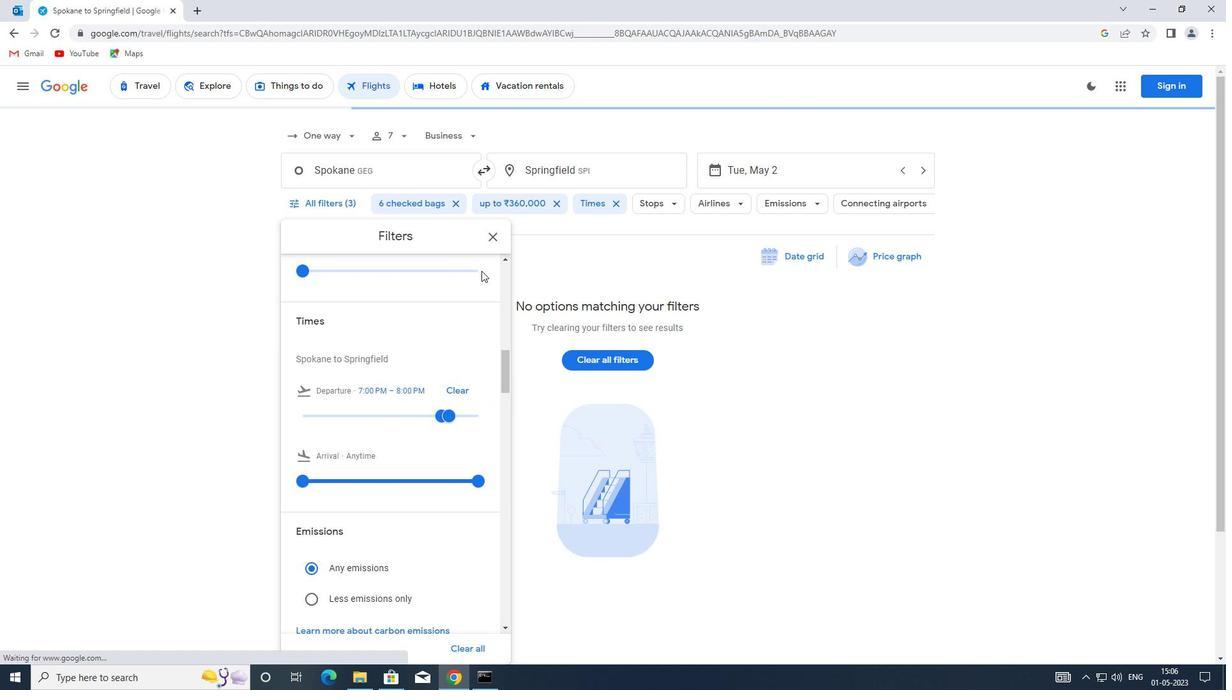 
Action: Mouse pressed left at (492, 240)
Screenshot: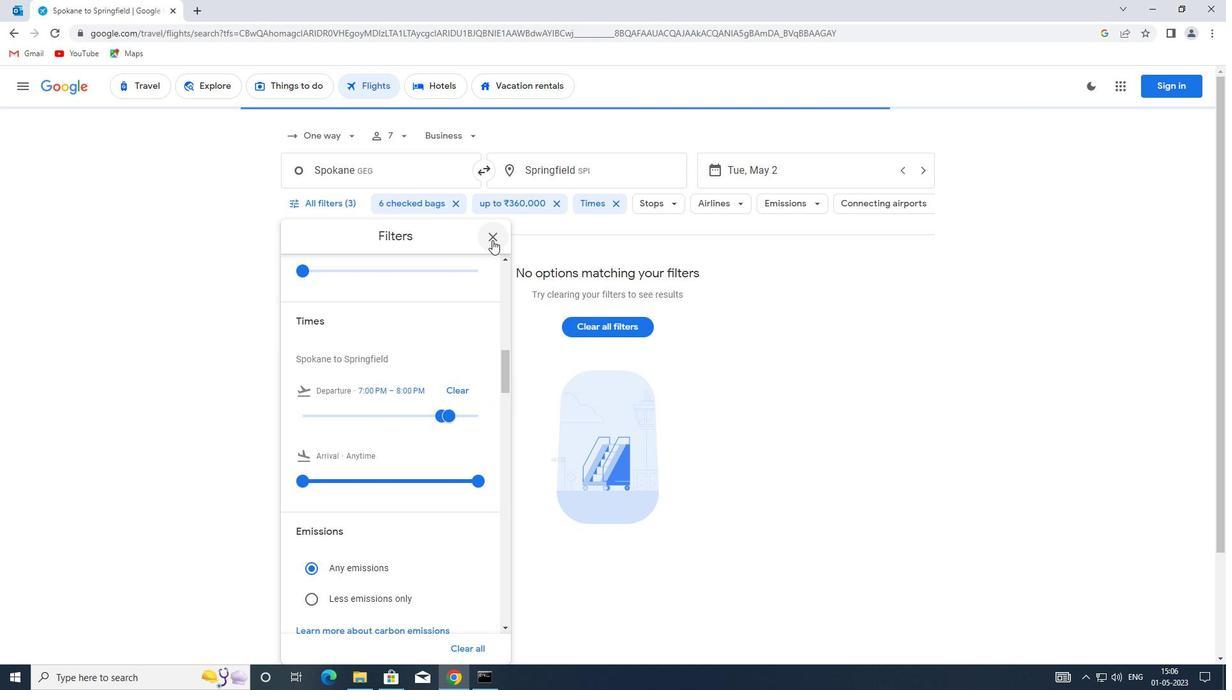 
